 Task: Develop a checklist for employee onboarding processes.
Action: Mouse moved to (84, 392)
Screenshot: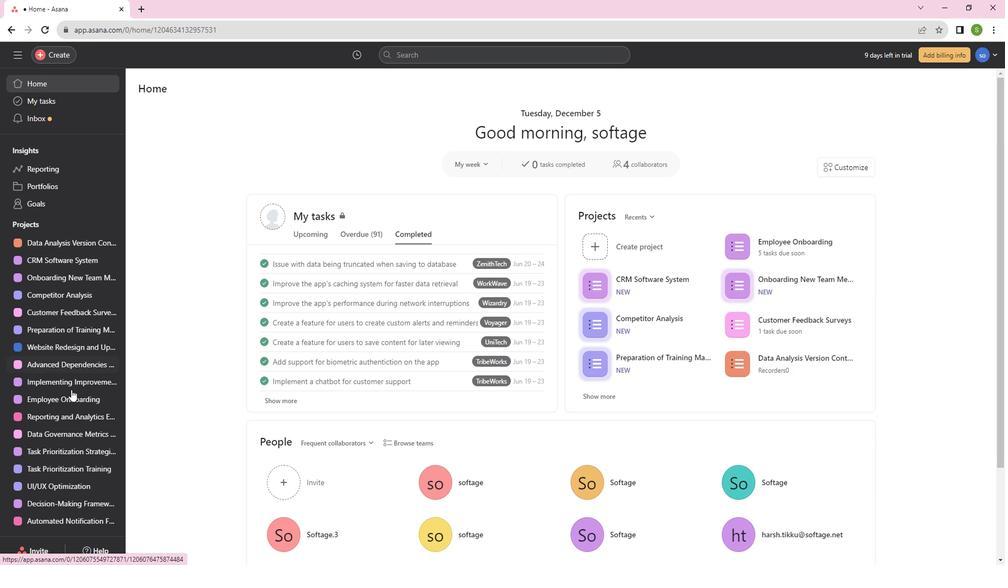 
Action: Mouse pressed left at (84, 392)
Screenshot: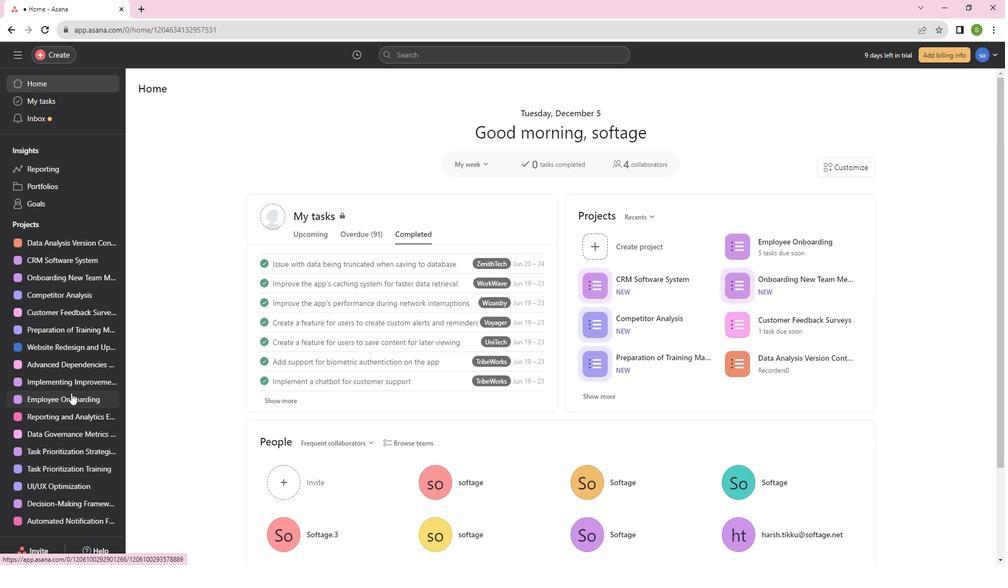 
Action: Mouse moved to (611, 172)
Screenshot: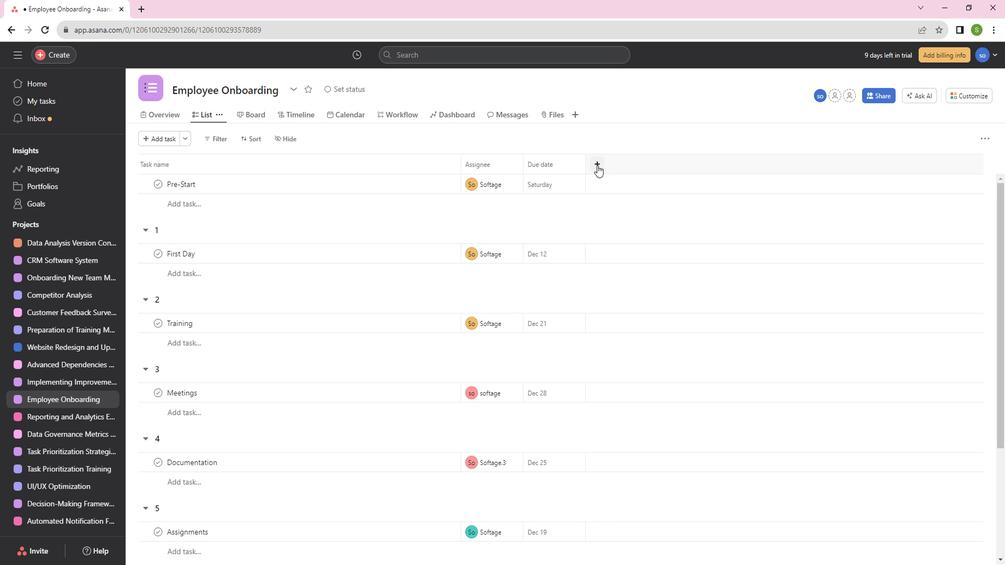 
Action: Mouse pressed left at (611, 172)
Screenshot: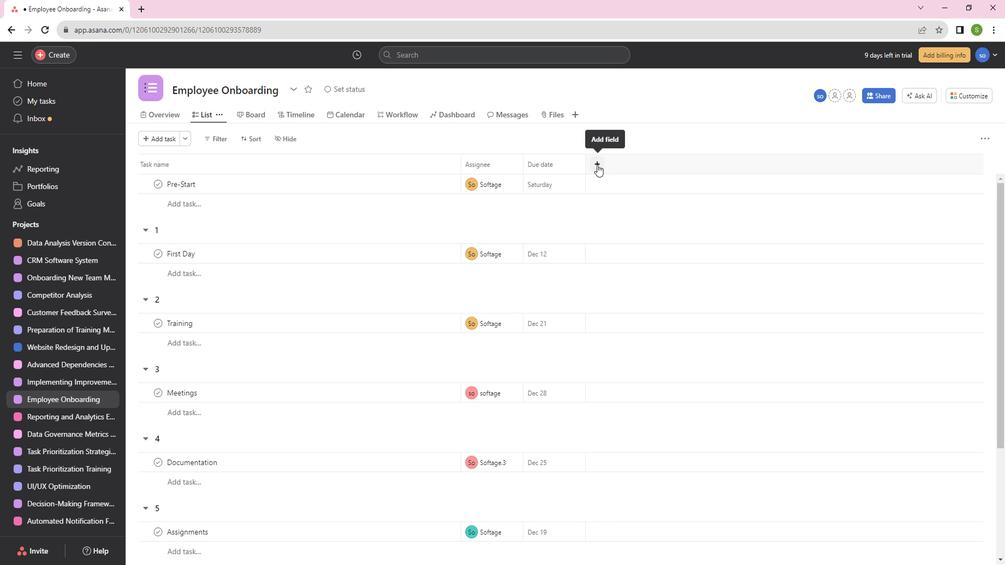 
Action: Mouse moved to (639, 310)
Screenshot: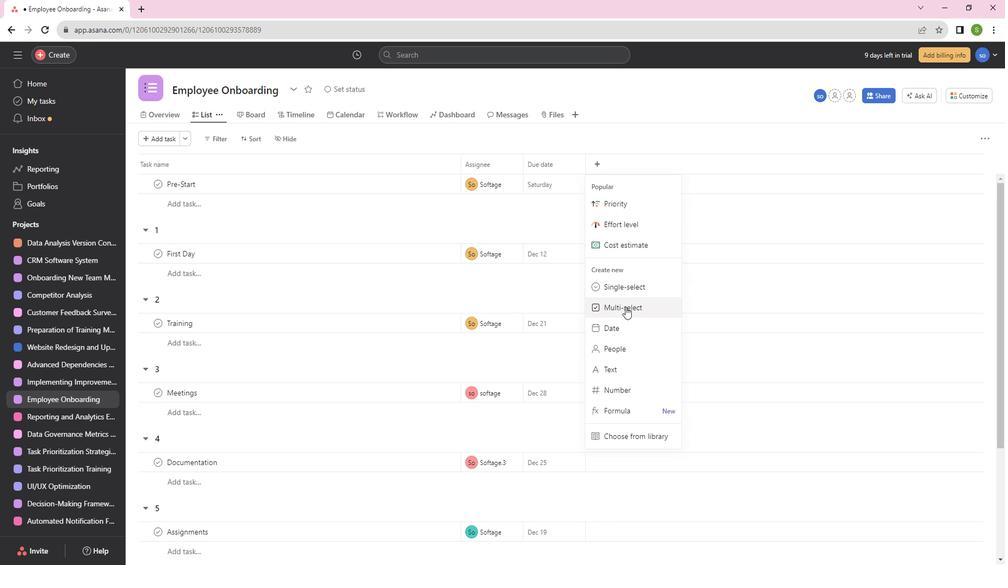 
Action: Mouse pressed left at (639, 310)
Screenshot: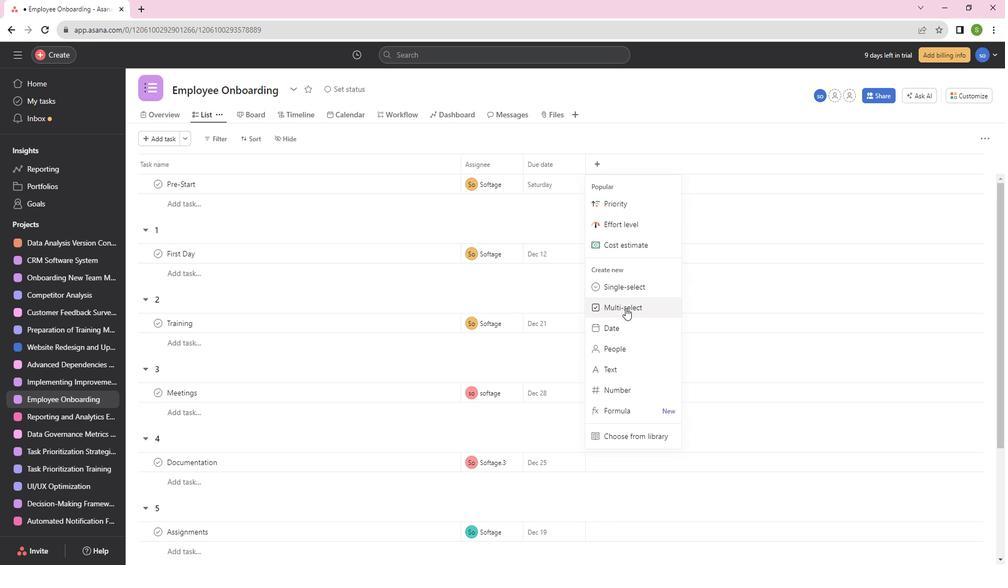
Action: Mouse moved to (451, 228)
Screenshot: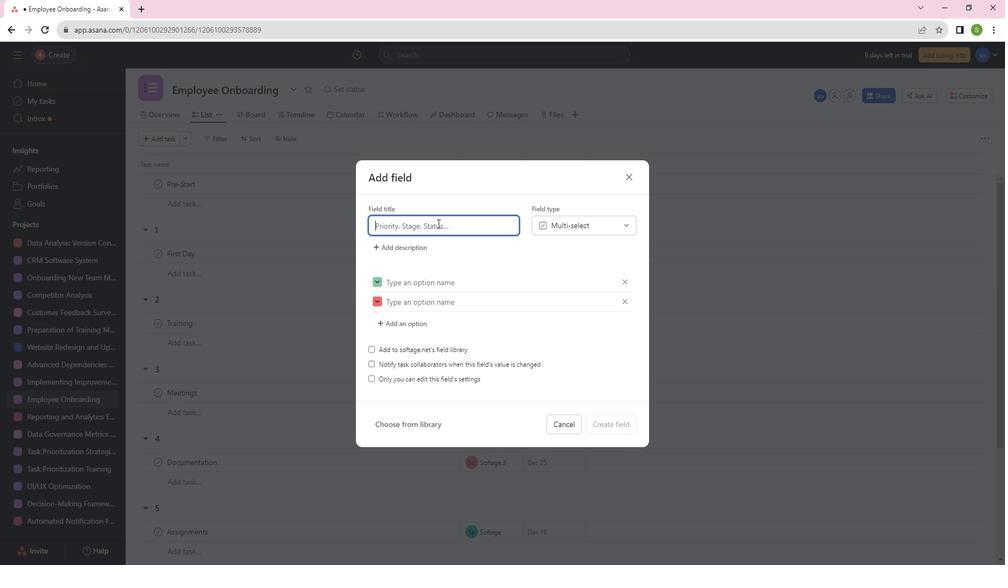 
Action: Mouse pressed left at (451, 228)
Screenshot: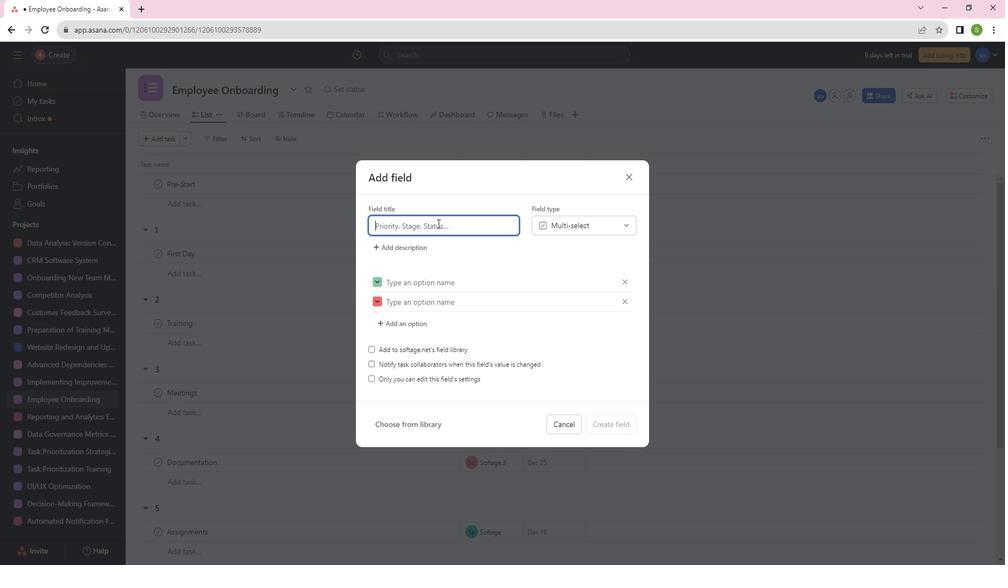 
Action: Mouse moved to (455, 224)
Screenshot: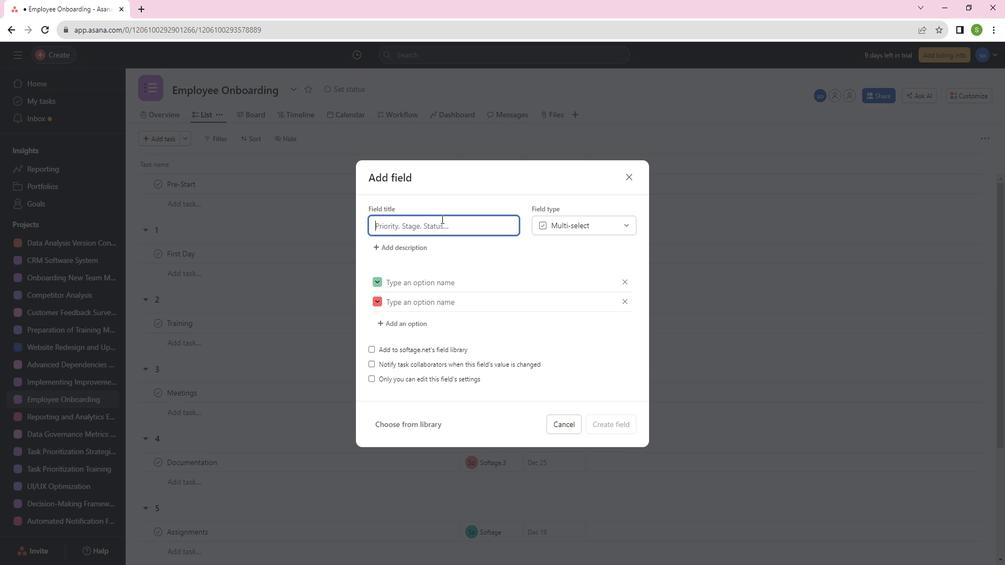 
Action: Key pressed <Key.shift>Employee<Key.space><Key.shift>Onboarding<Key.space><Key.shift>Process<Key.space>
Screenshot: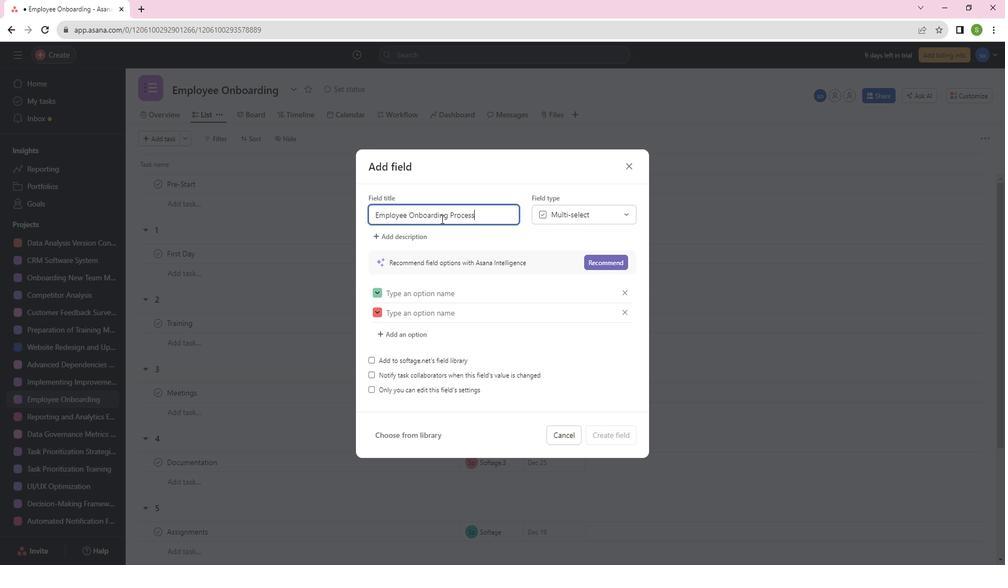 
Action: Mouse moved to (434, 298)
Screenshot: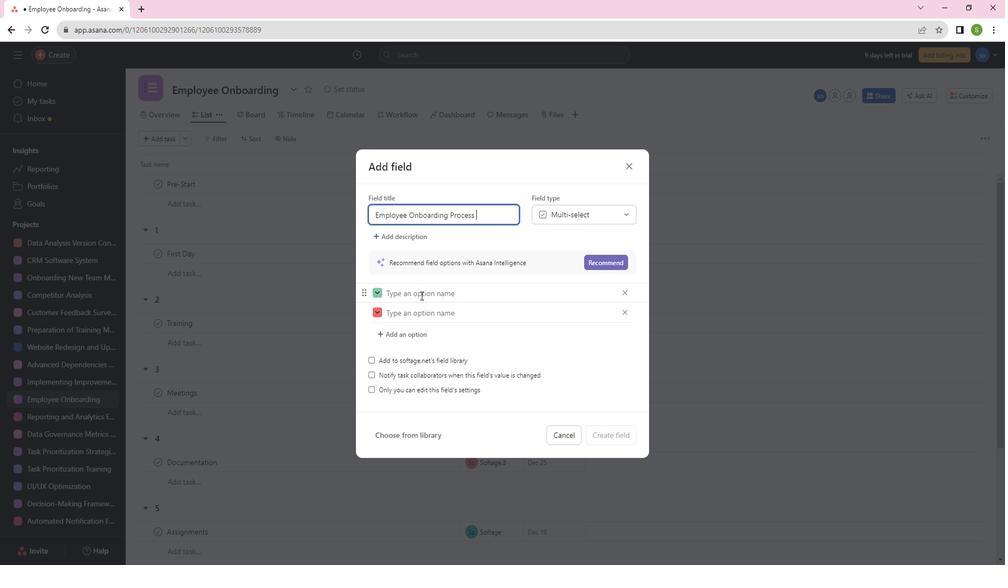 
Action: Mouse pressed left at (434, 298)
Screenshot: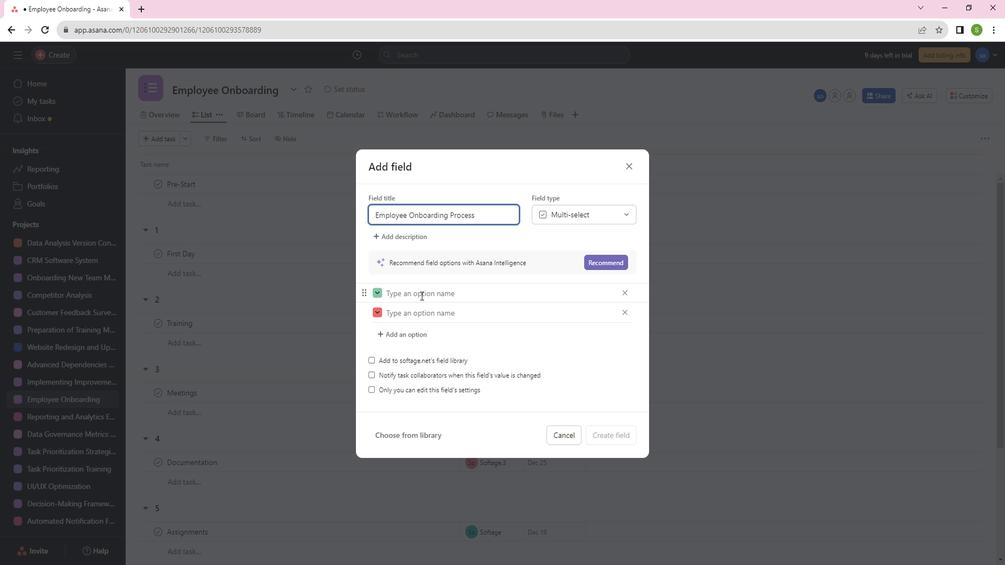 
Action: Key pressed <Key.shift>Yes,<Key.space>it<Key.space>e<Key.backspace>was<Key.space>conducted<Key.space>
Screenshot: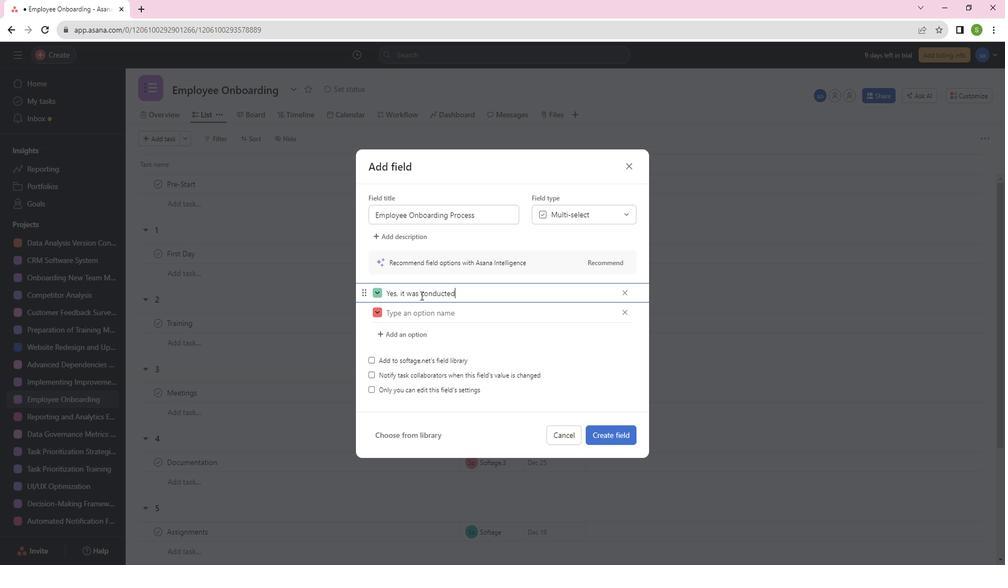 
Action: Mouse moved to (431, 317)
Screenshot: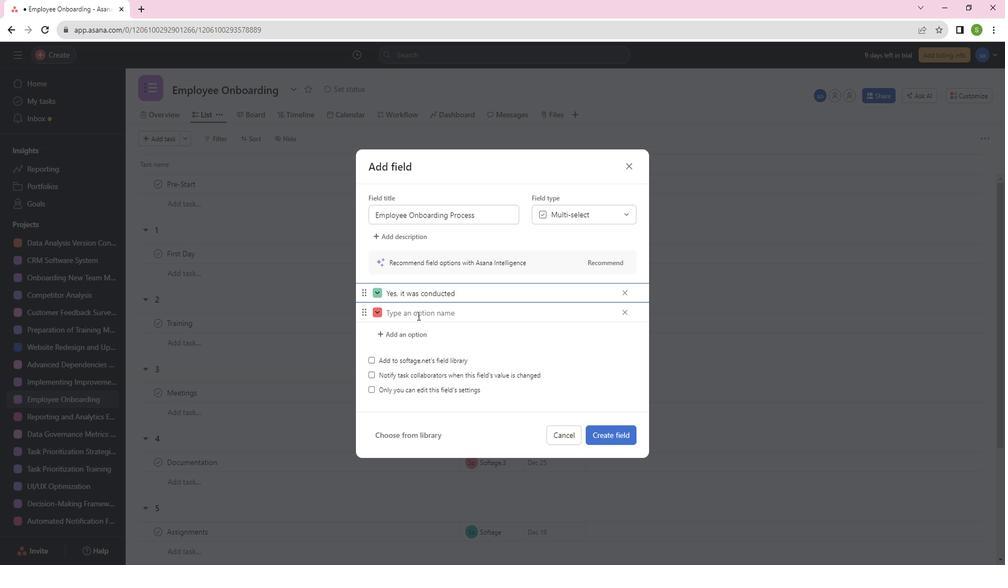 
Action: Mouse pressed left at (431, 317)
Screenshot: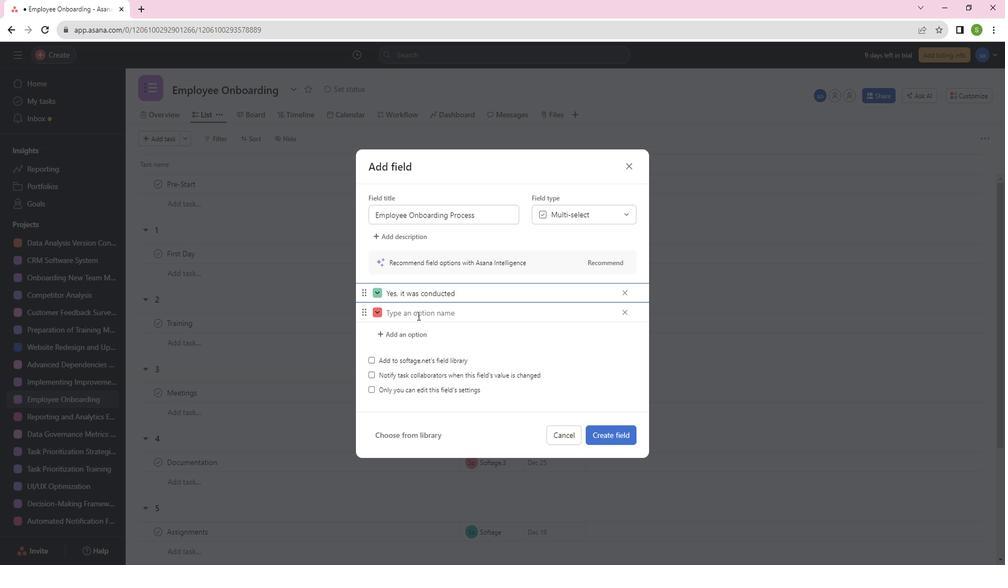 
Action: Mouse moved to (427, 314)
Screenshot: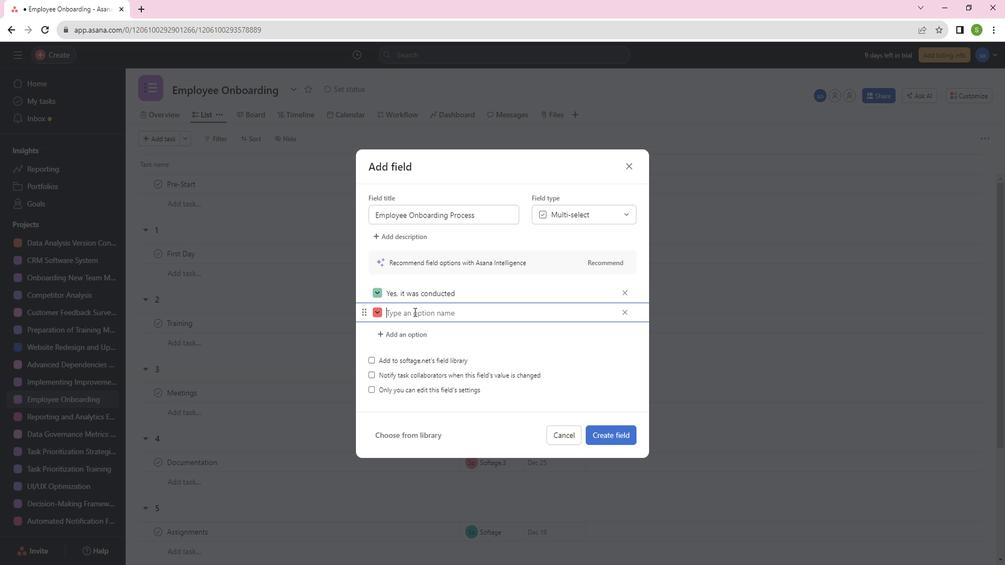 
Action: Key pressed <Key.shift>No,<Key.space>it<Key.space>was<Key.space>n
Screenshot: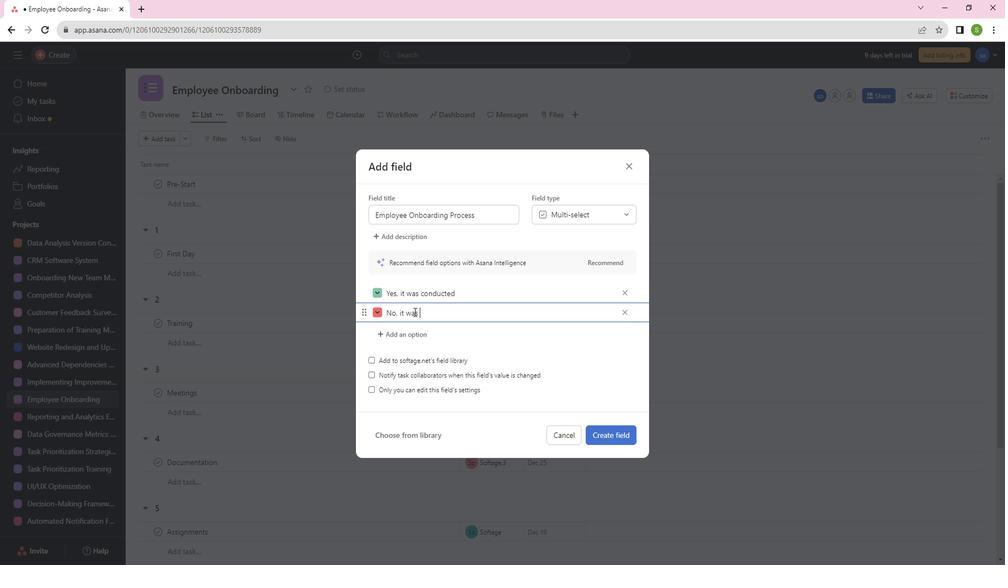 
Action: Mouse moved to (437, 316)
Screenshot: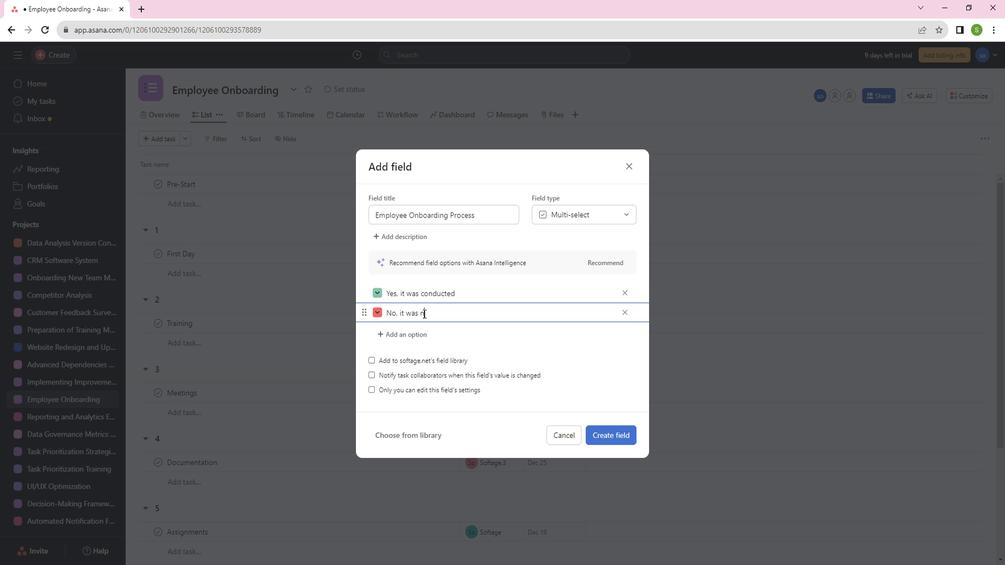 
Action: Key pressed ot<Key.space>co
Screenshot: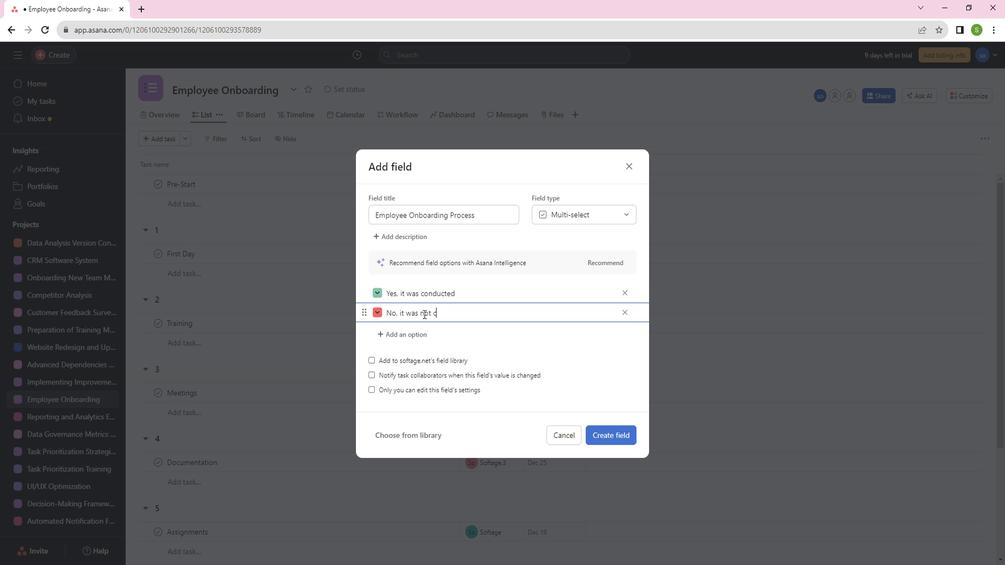 
Action: Mouse moved to (444, 317)
Screenshot: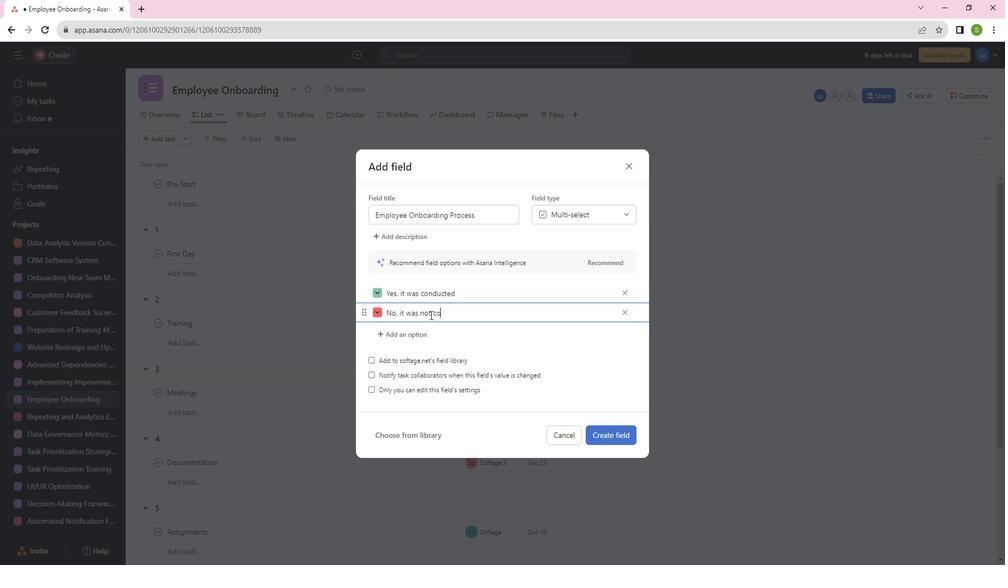 
Action: Key pressed n
Screenshot: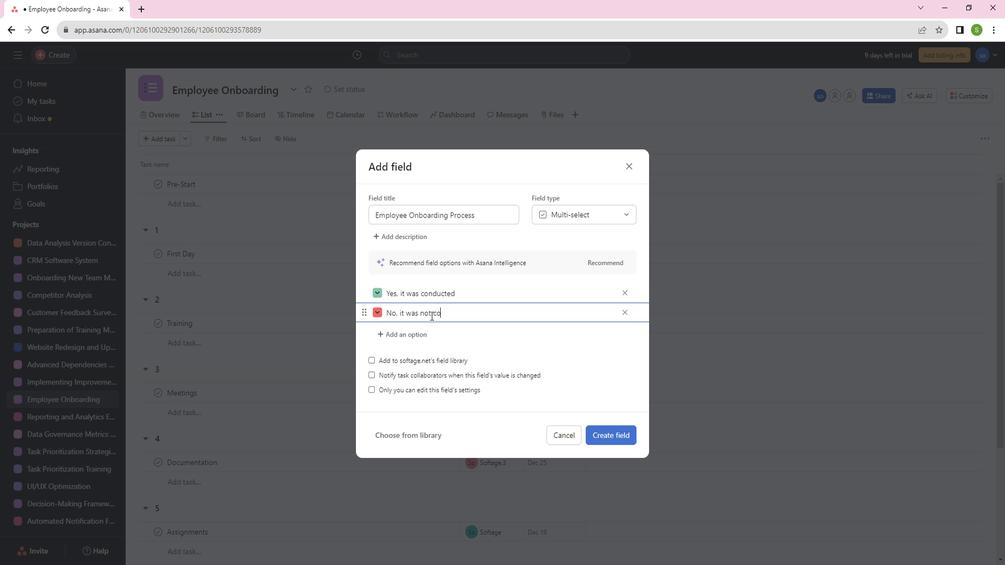 
Action: Mouse moved to (447, 317)
Screenshot: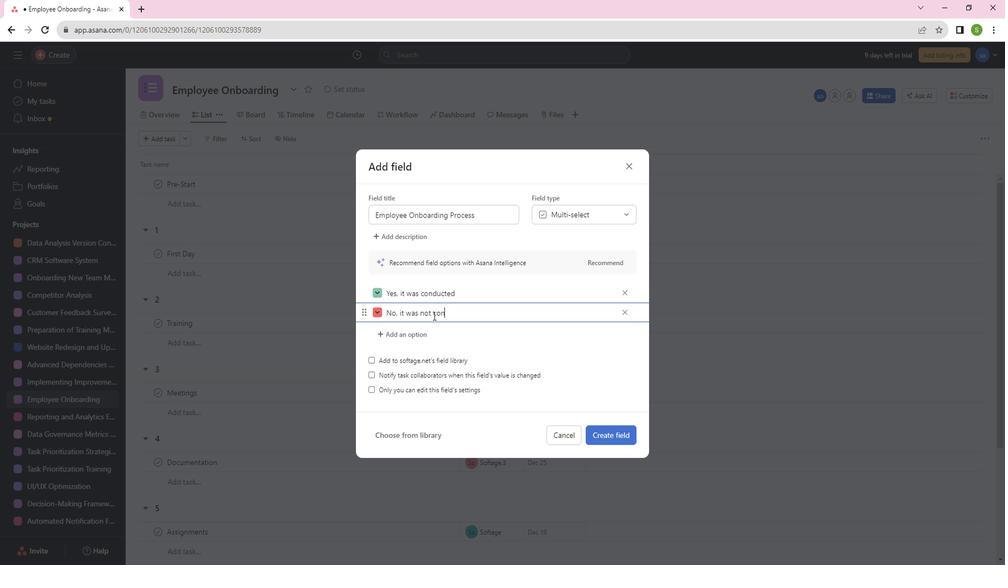 
Action: Key pressed duct
Screenshot: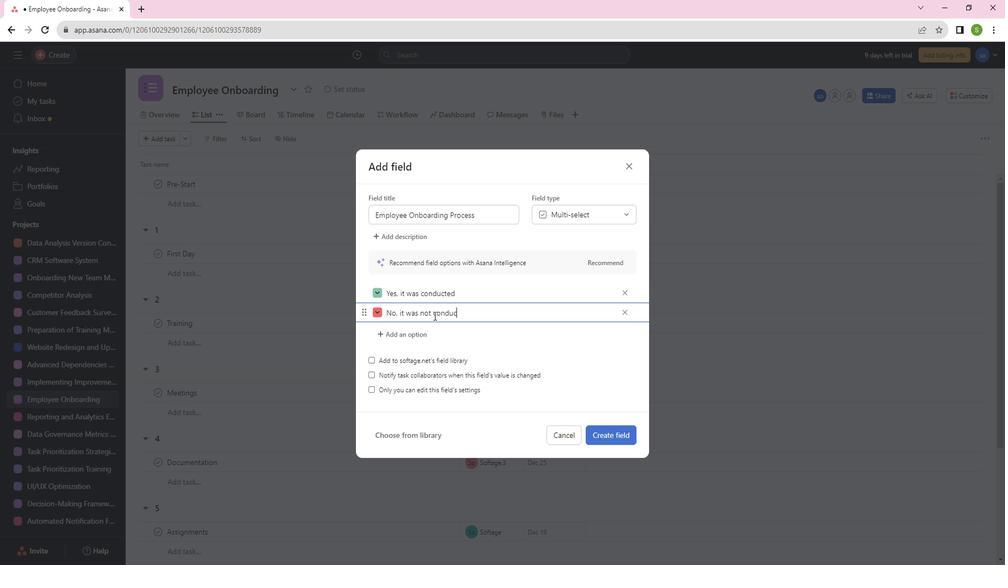 
Action: Mouse moved to (467, 330)
Screenshot: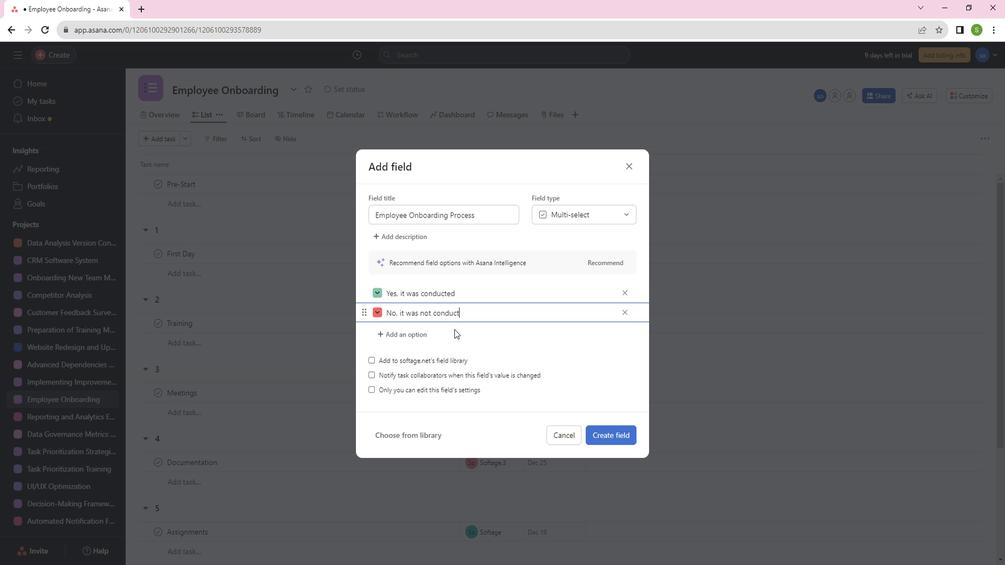 
Action: Key pressed e
Screenshot: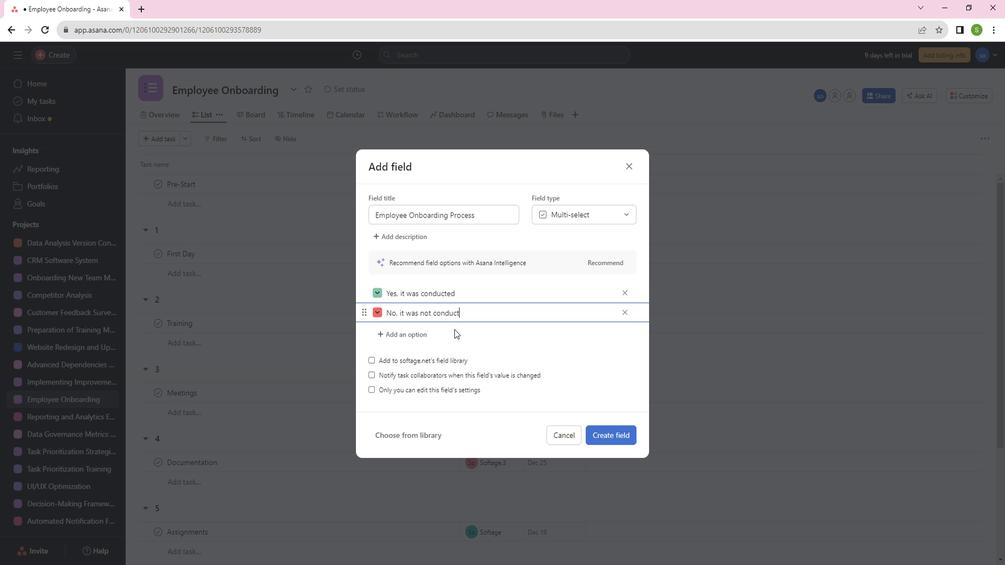 
Action: Mouse moved to (476, 336)
Screenshot: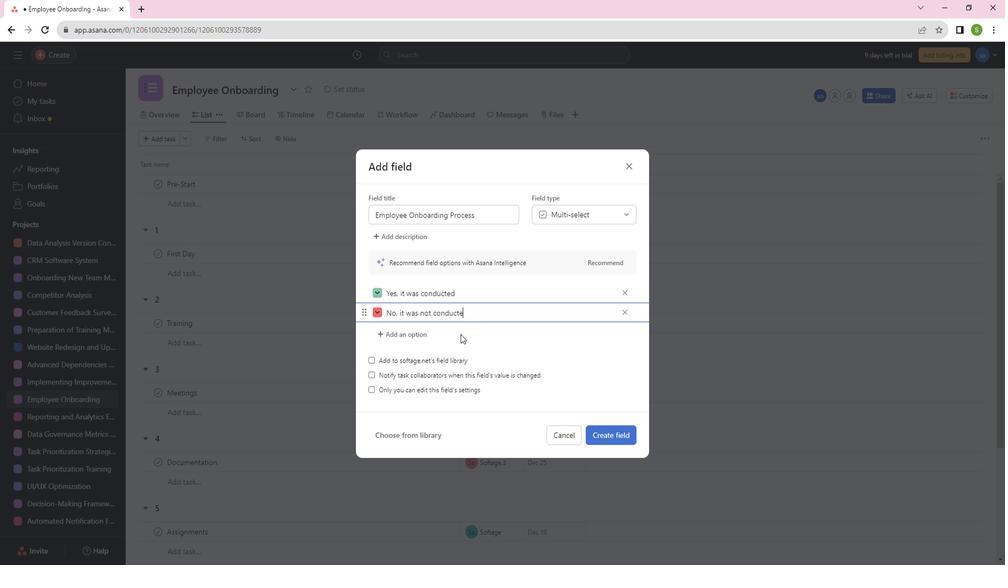 
Action: Key pressed d<Key.space>
Screenshot: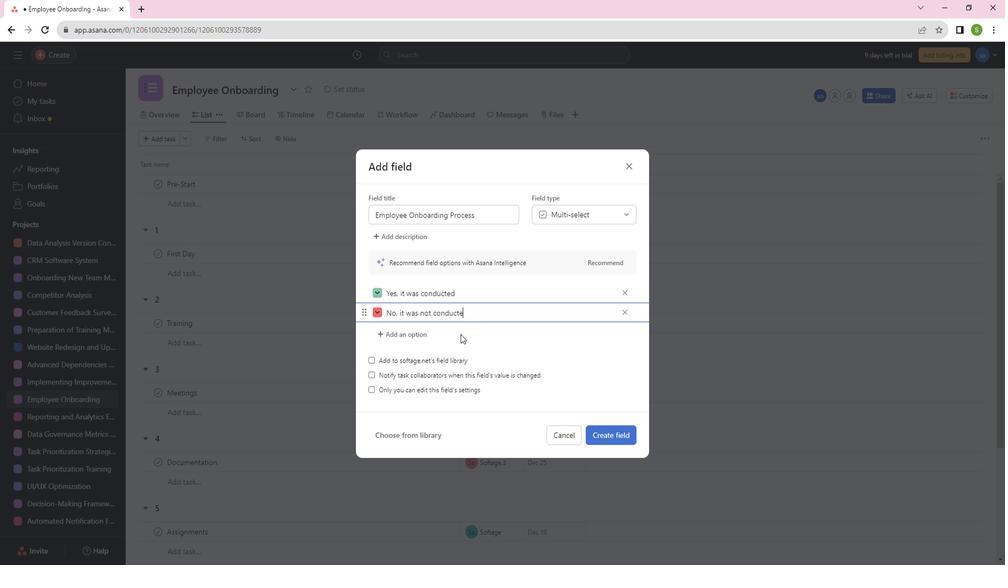 
Action: Mouse moved to (620, 426)
Screenshot: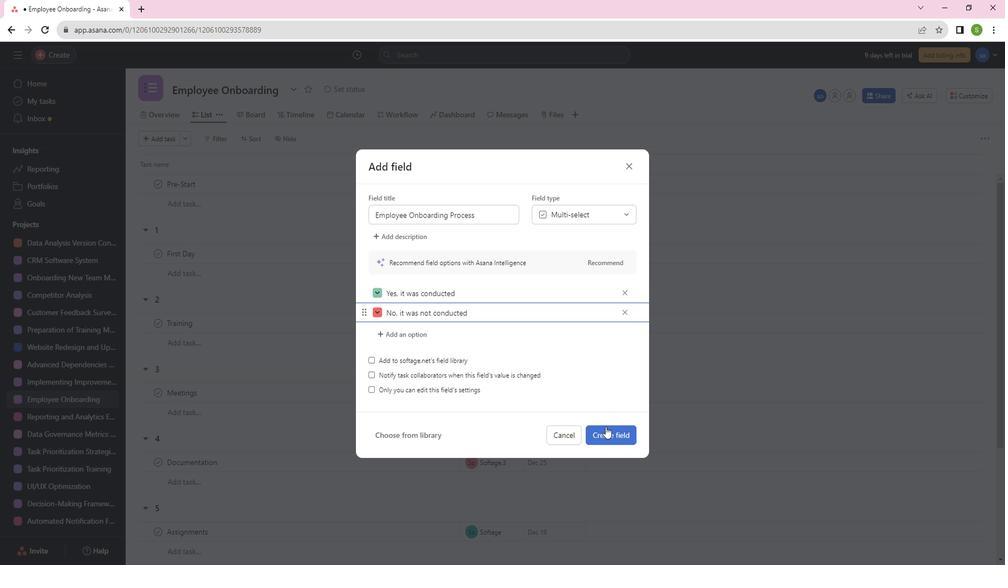 
Action: Mouse pressed left at (620, 426)
Screenshot: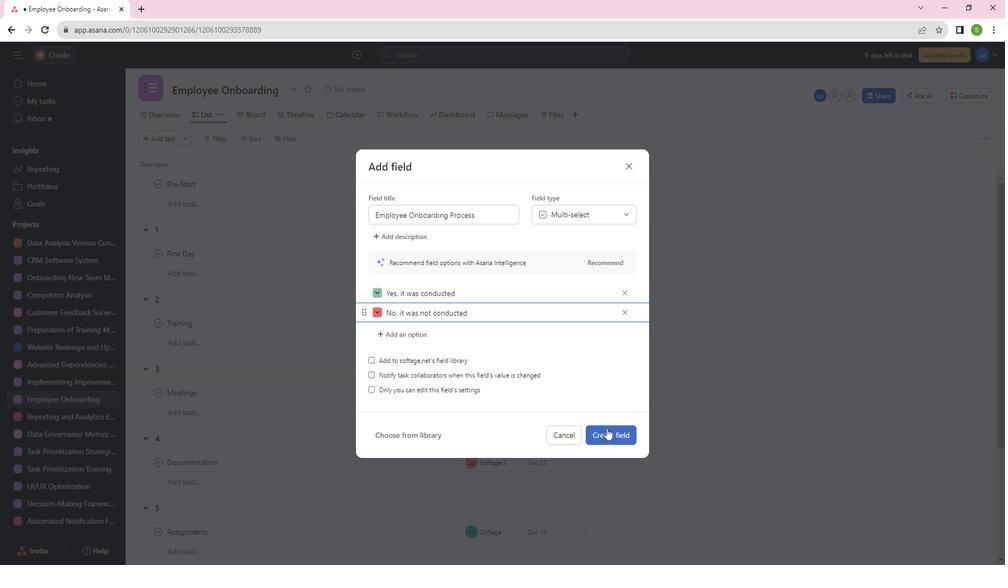 
Action: Mouse moved to (643, 196)
Screenshot: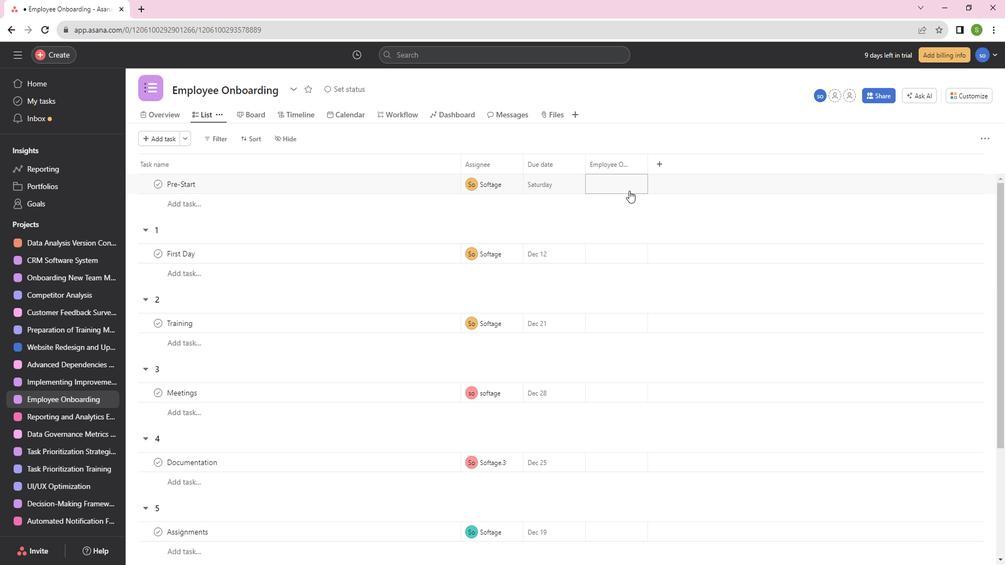 
Action: Mouse pressed left at (643, 196)
Screenshot: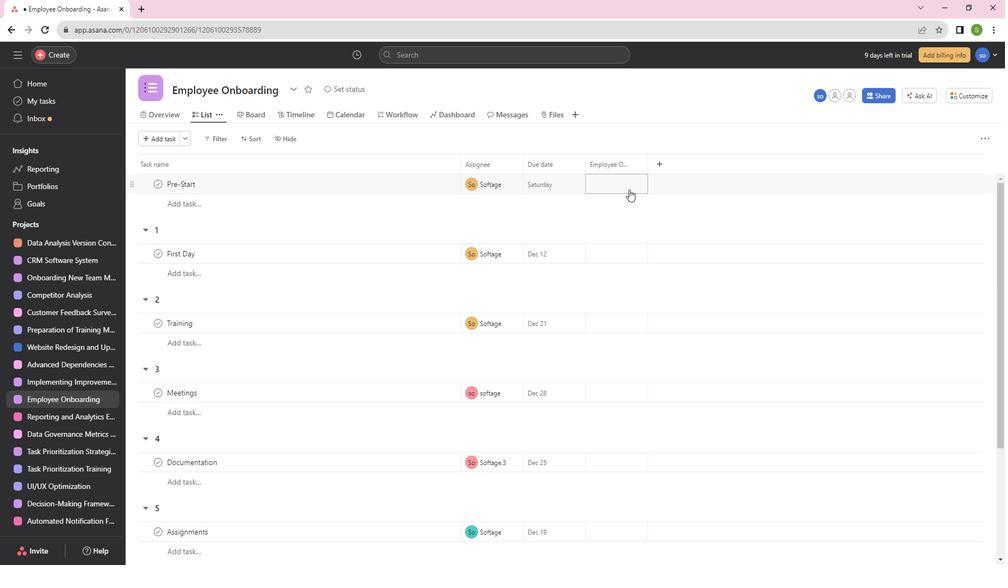 
Action: Mouse moved to (660, 213)
Screenshot: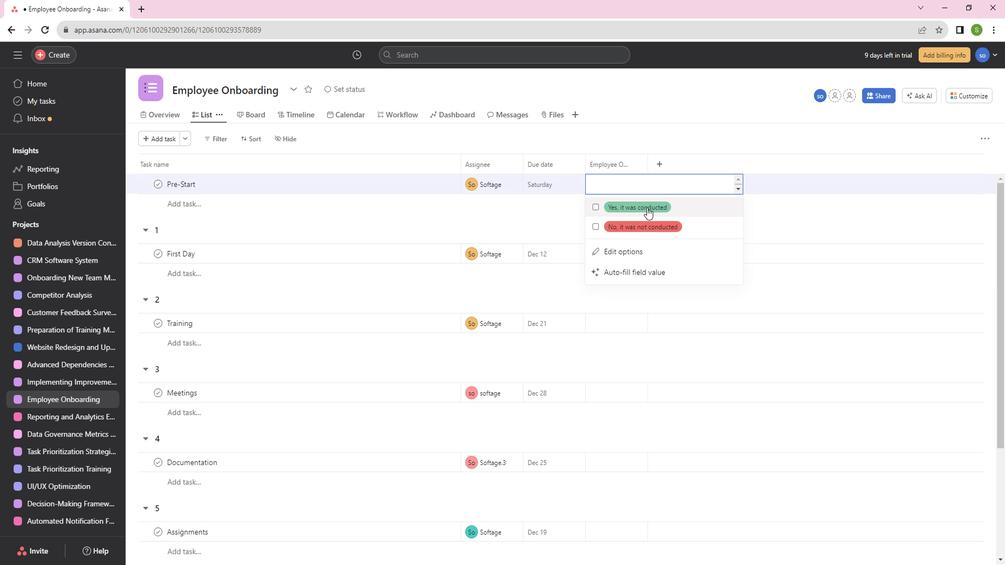 
Action: Mouse pressed left at (660, 213)
Screenshot: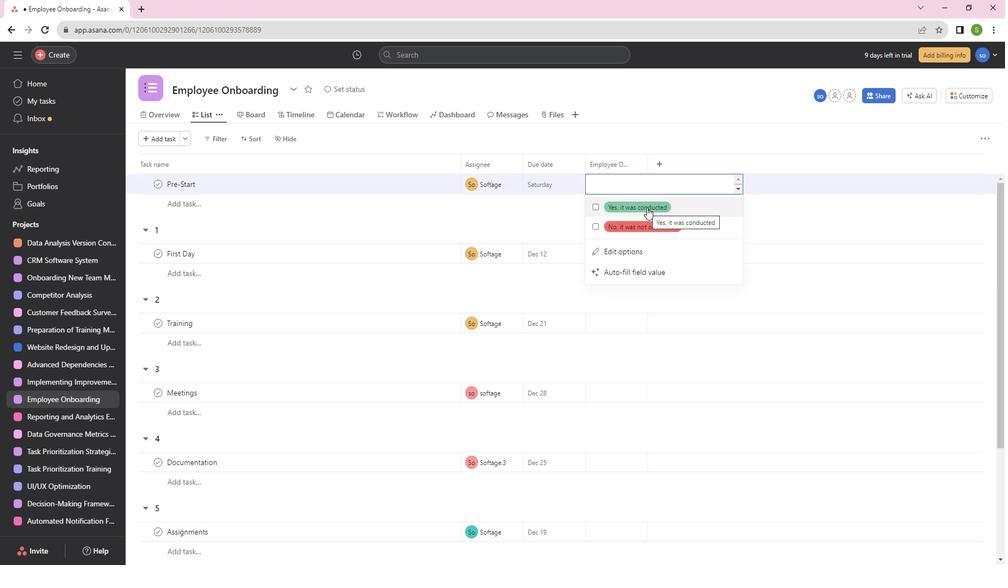 
Action: Mouse moved to (573, 221)
Screenshot: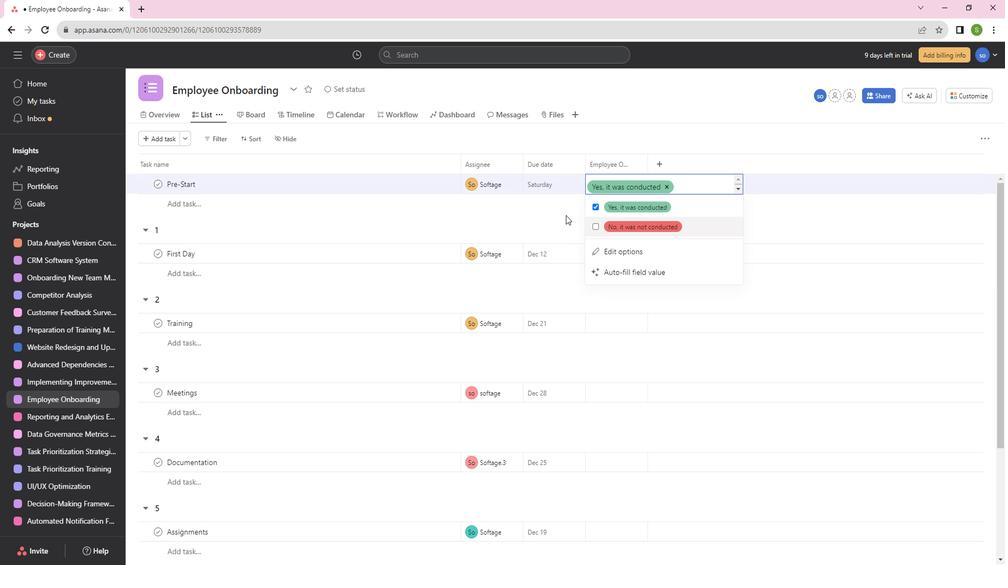 
Action: Mouse pressed left at (573, 221)
Screenshot: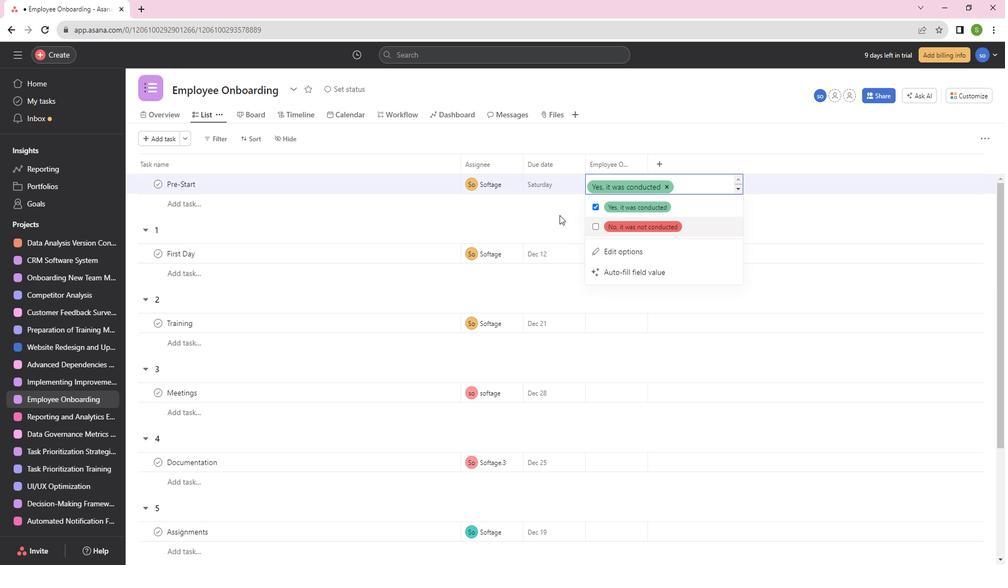 
Action: Mouse moved to (627, 266)
Screenshot: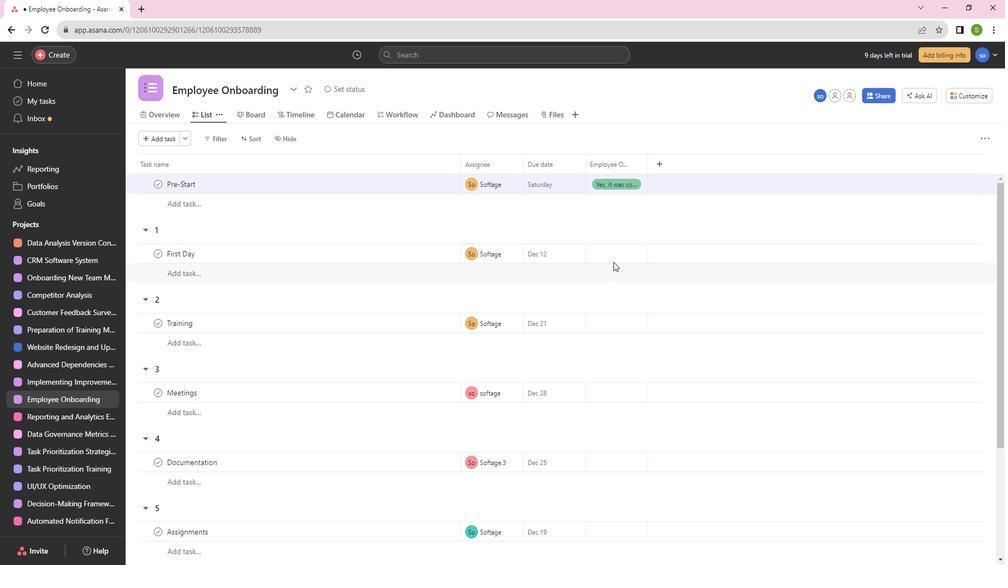 
Action: Mouse pressed left at (627, 266)
Screenshot: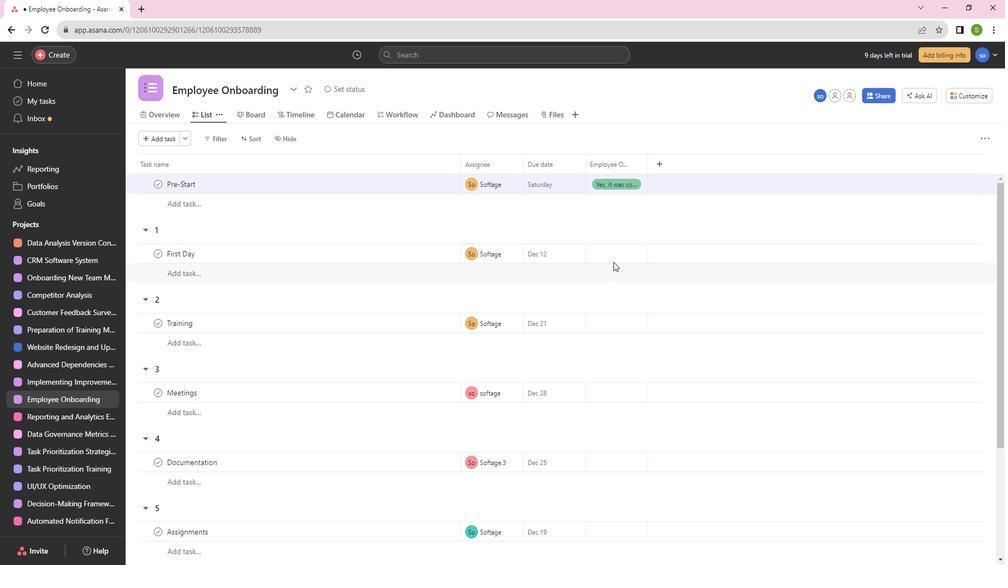 
Action: Mouse moved to (626, 294)
Screenshot: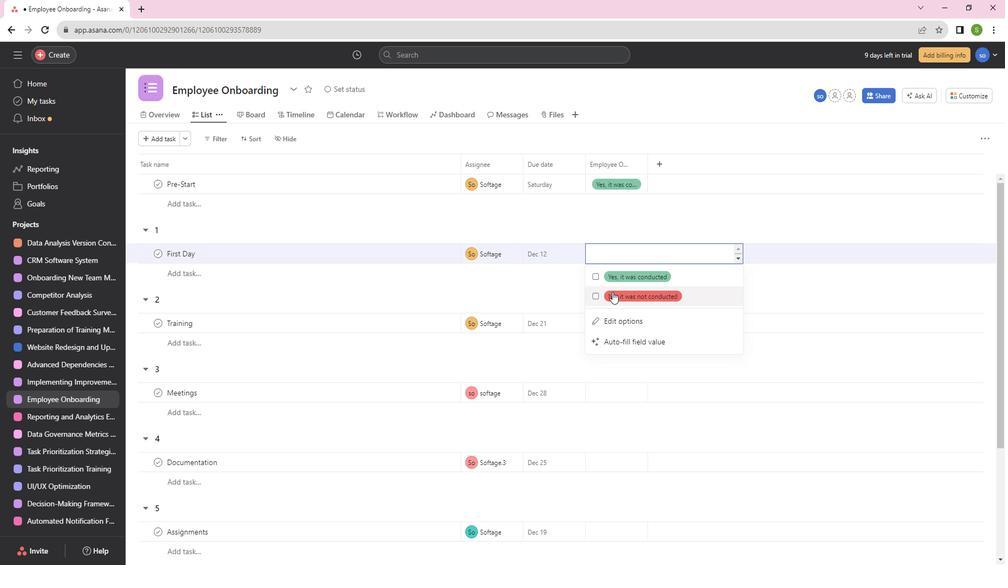 
Action: Mouse pressed left at (626, 294)
Screenshot: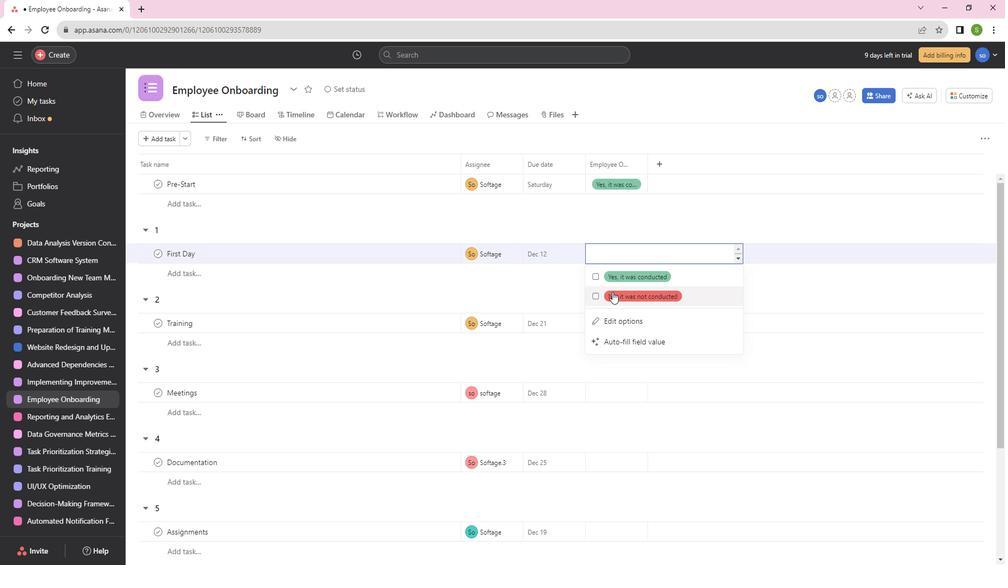 
Action: Mouse moved to (582, 295)
Screenshot: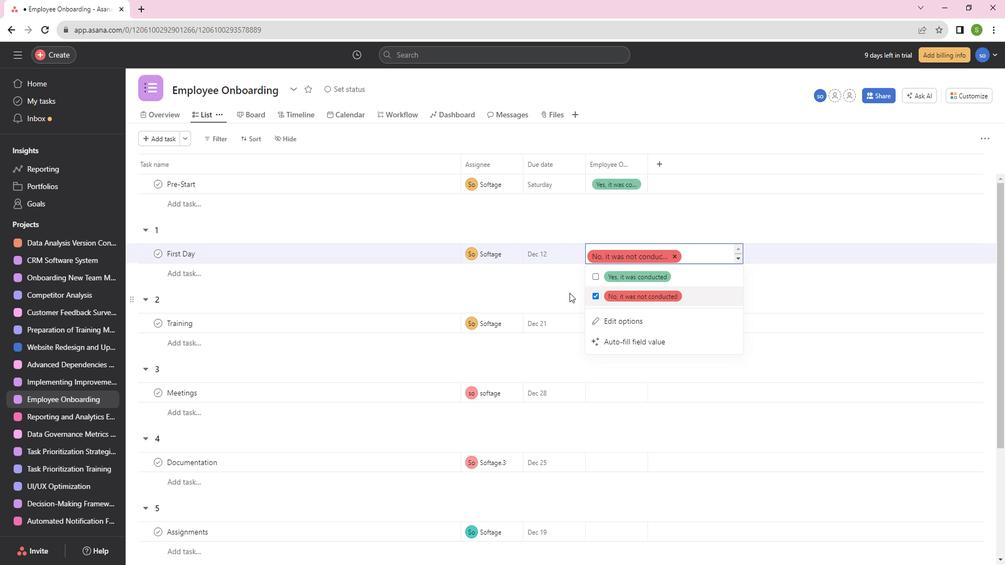 
Action: Mouse pressed left at (582, 295)
Screenshot: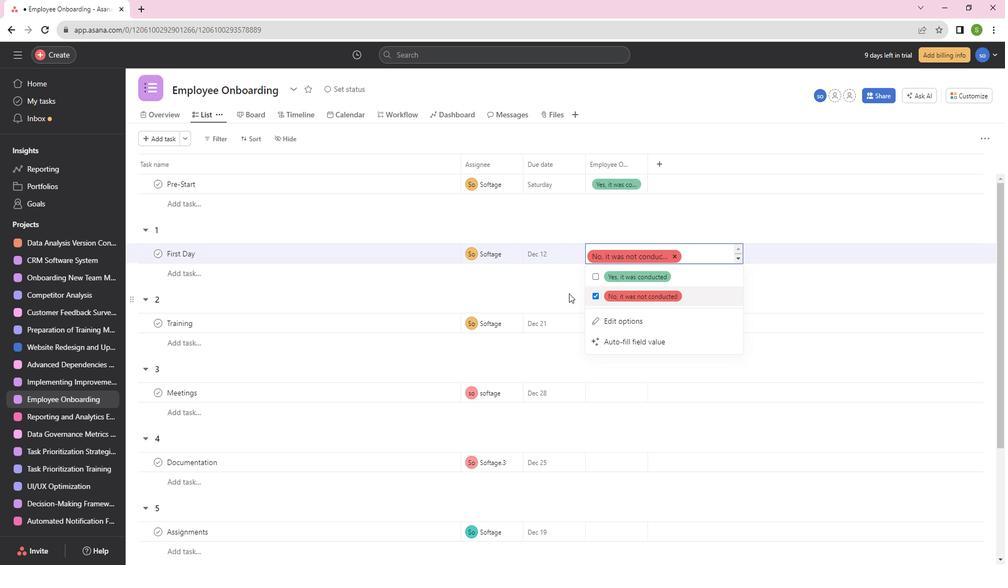 
Action: Mouse moved to (590, 300)
Screenshot: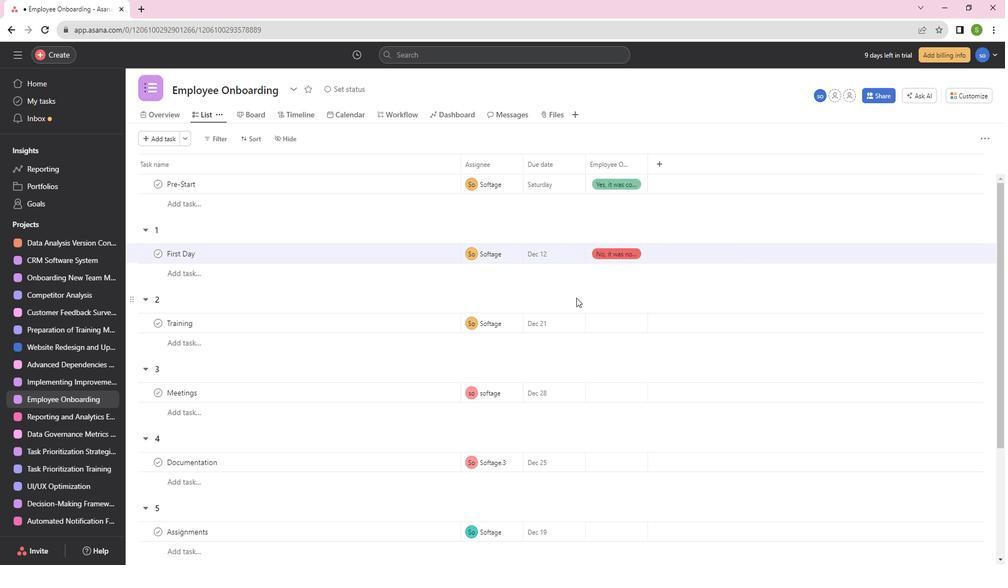 
Action: Mouse scrolled (590, 300) with delta (0, 0)
Screenshot: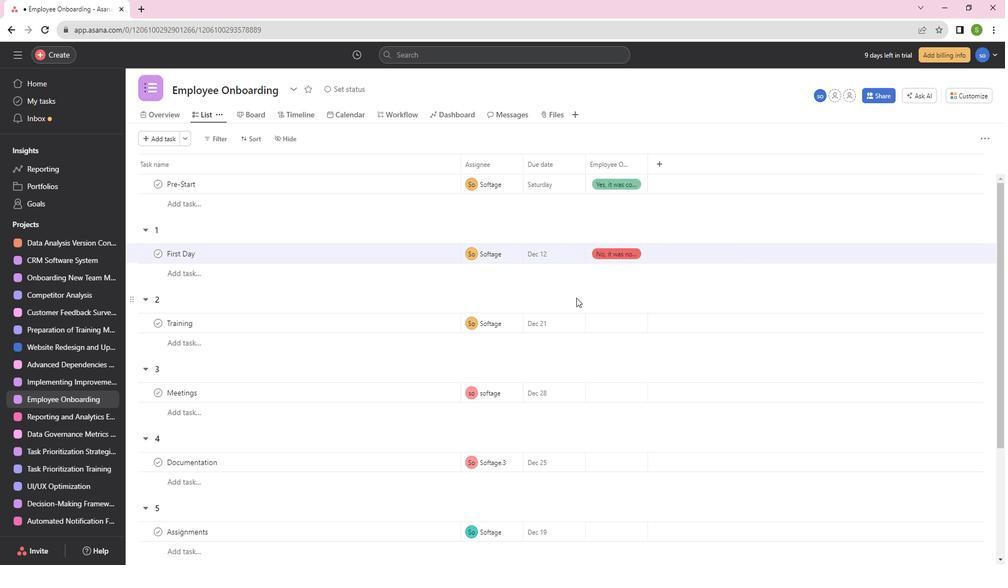 
Action: Mouse moved to (619, 280)
Screenshot: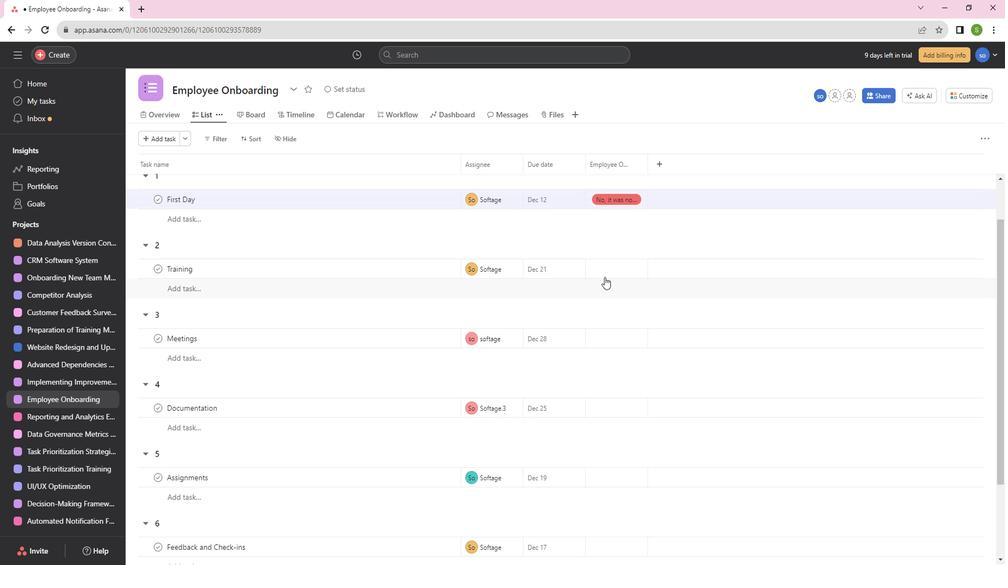 
Action: Mouse pressed left at (619, 280)
Screenshot: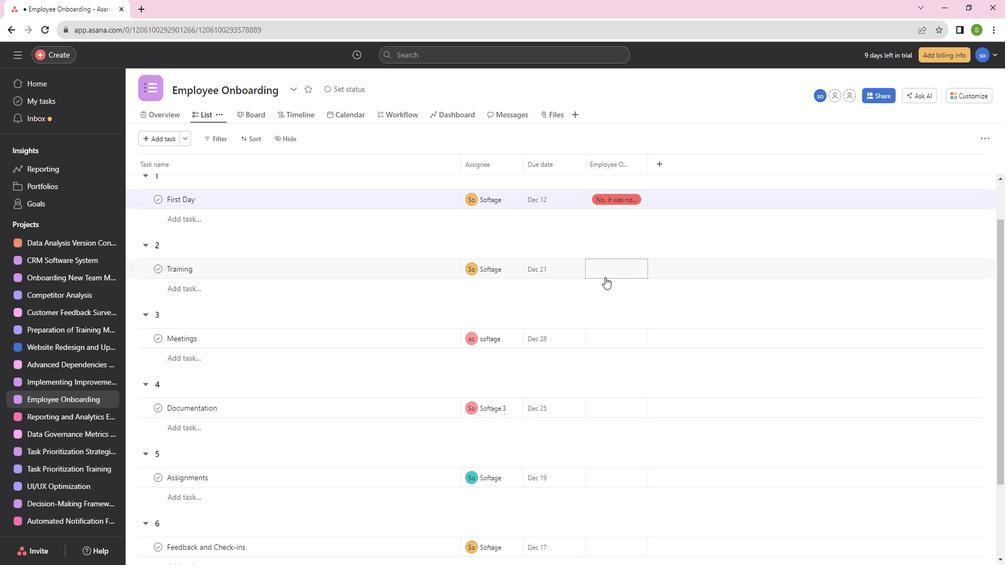 
Action: Mouse moved to (609, 301)
Screenshot: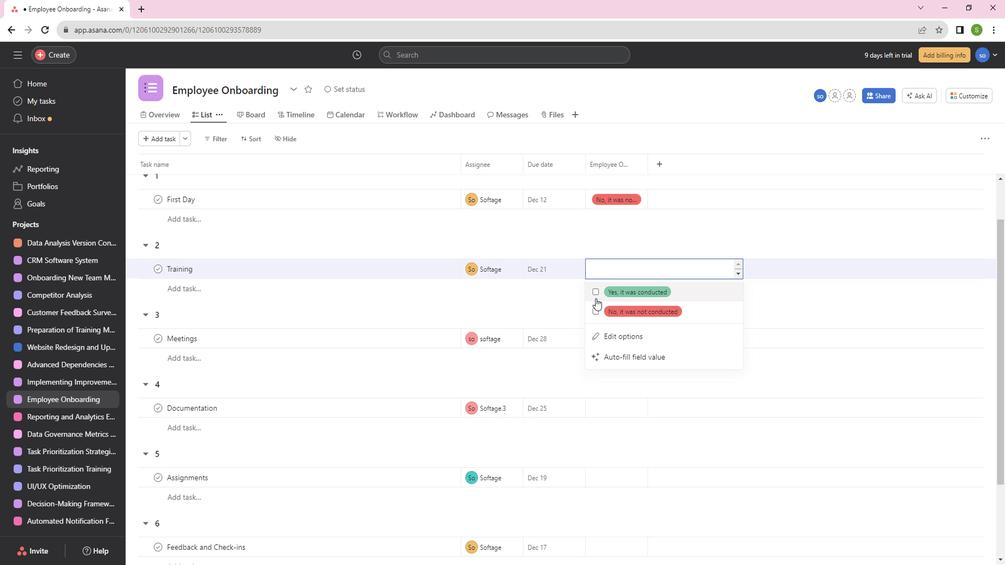 
Action: Mouse pressed left at (609, 301)
Screenshot: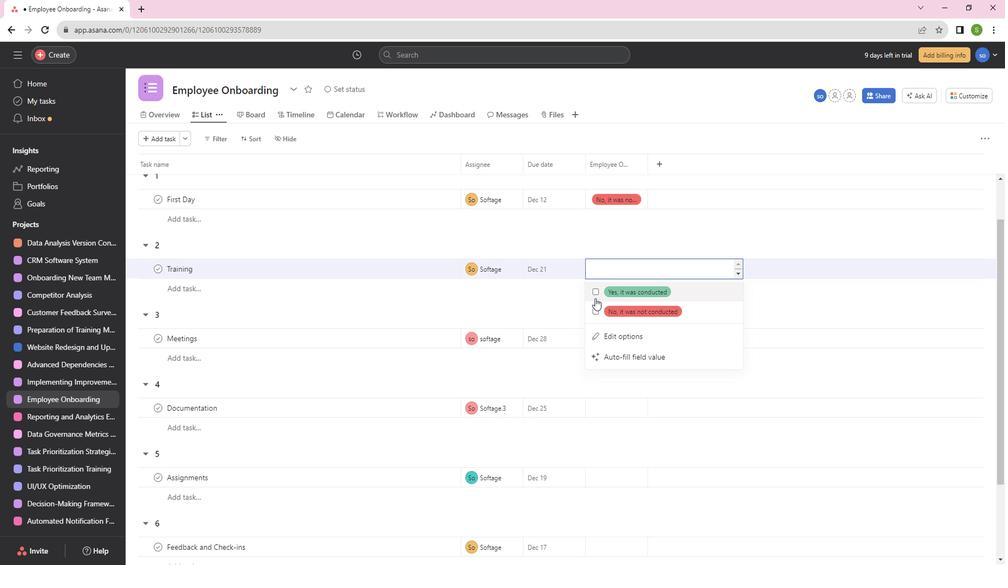 
Action: Mouse moved to (586, 301)
Screenshot: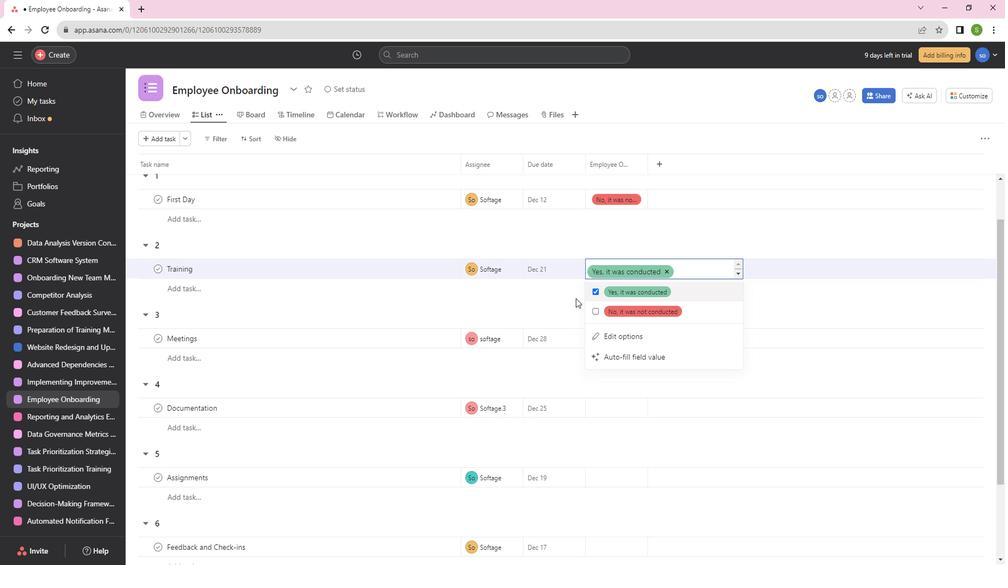 
Action: Mouse pressed left at (586, 301)
Screenshot: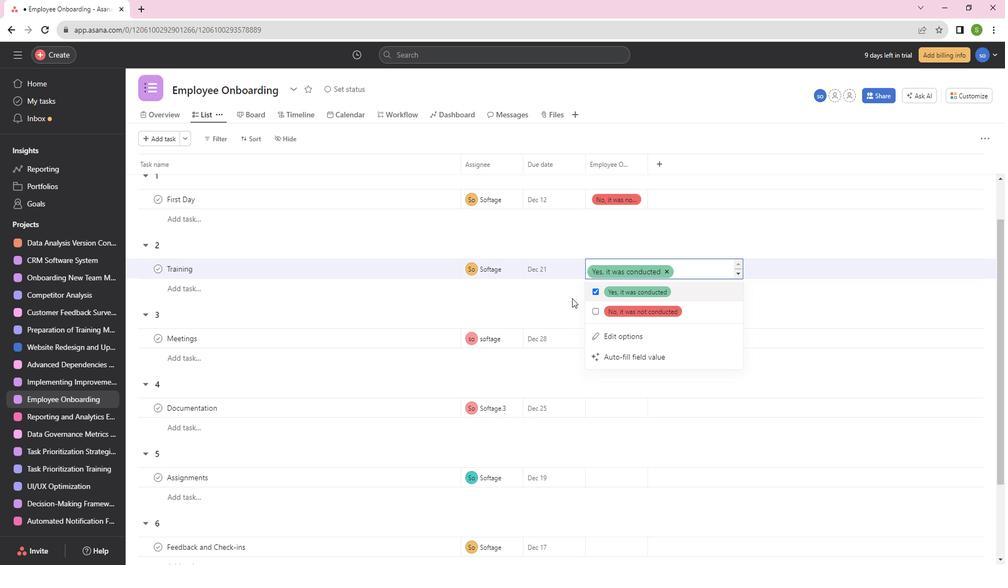 
Action: Mouse scrolled (586, 300) with delta (0, 0)
Screenshot: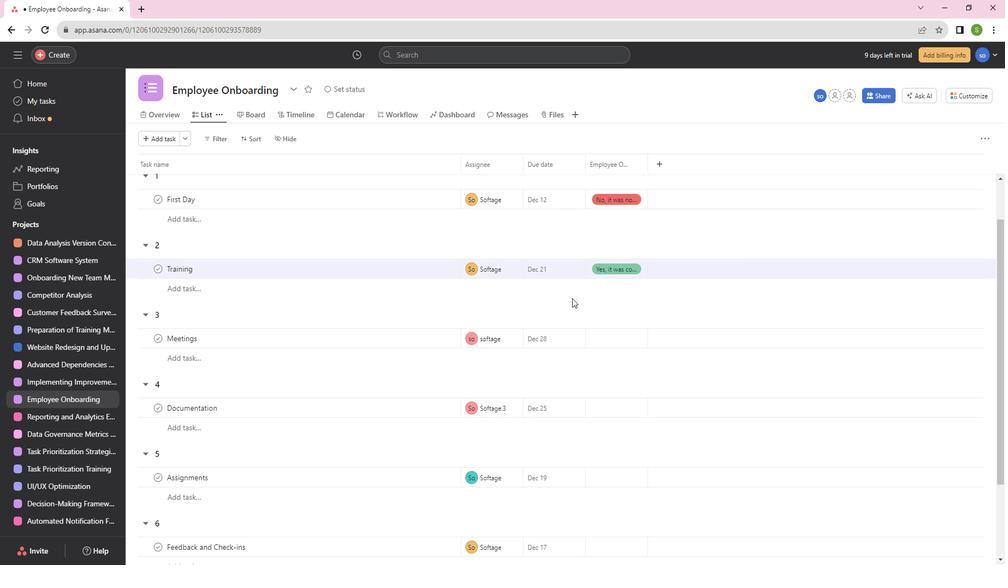 
Action: Mouse moved to (614, 291)
Screenshot: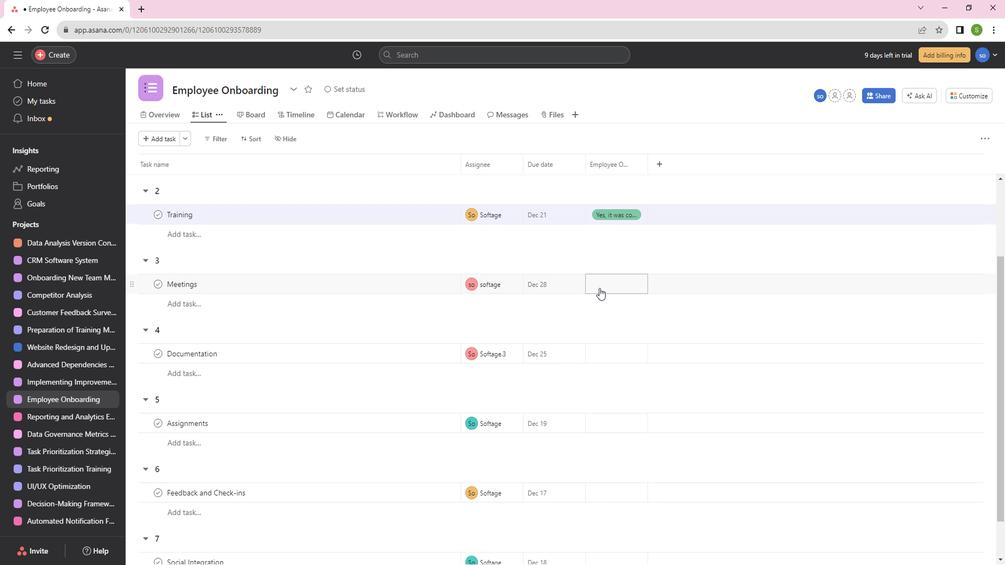 
Action: Mouse pressed left at (614, 291)
Screenshot: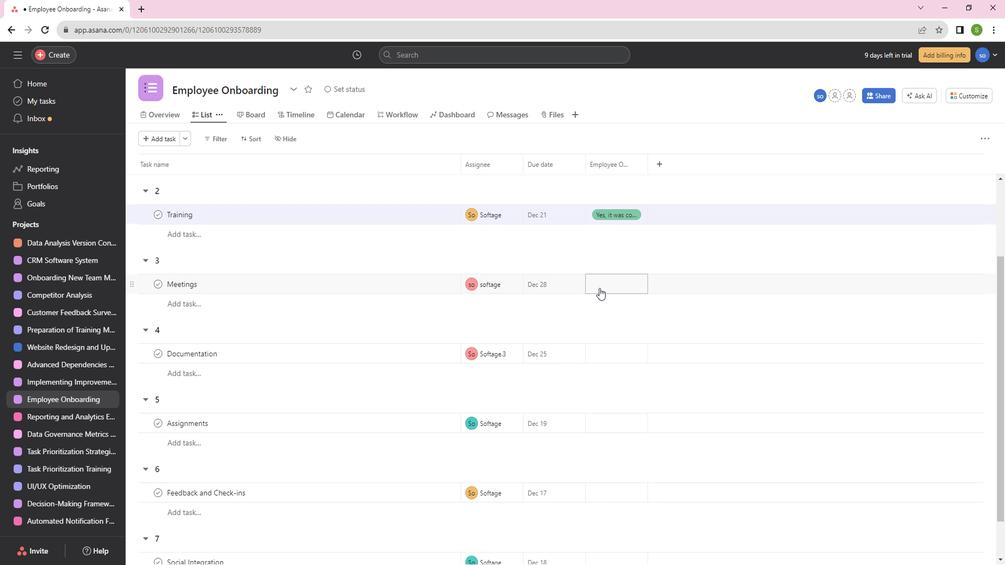
Action: Mouse moved to (611, 322)
Screenshot: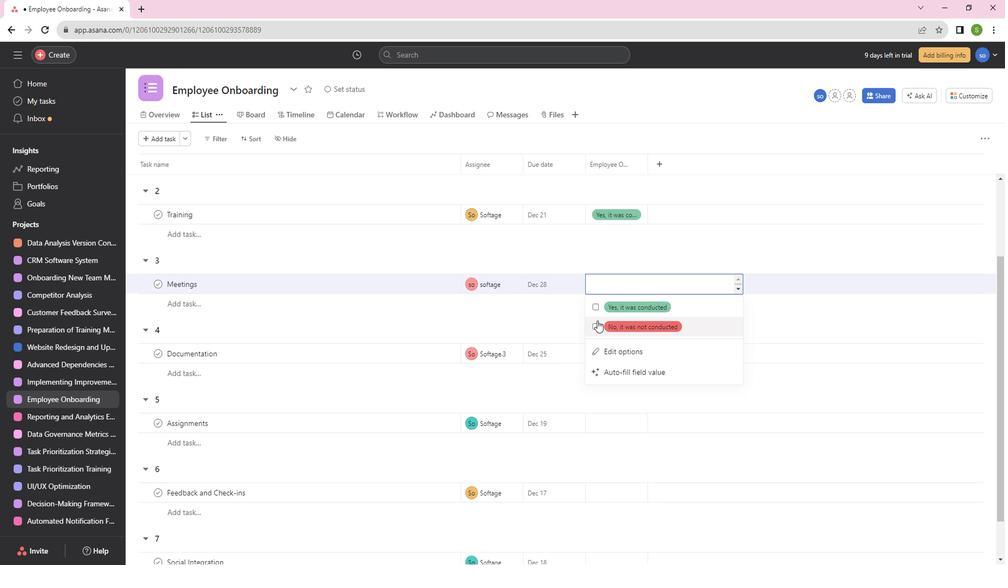 
Action: Mouse pressed left at (611, 322)
Screenshot: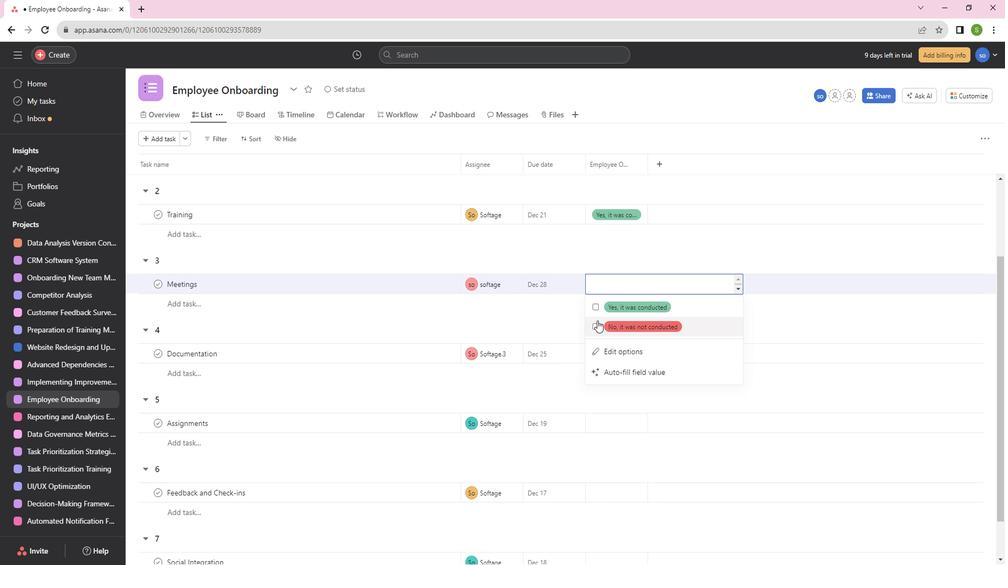 
Action: Mouse moved to (587, 319)
Screenshot: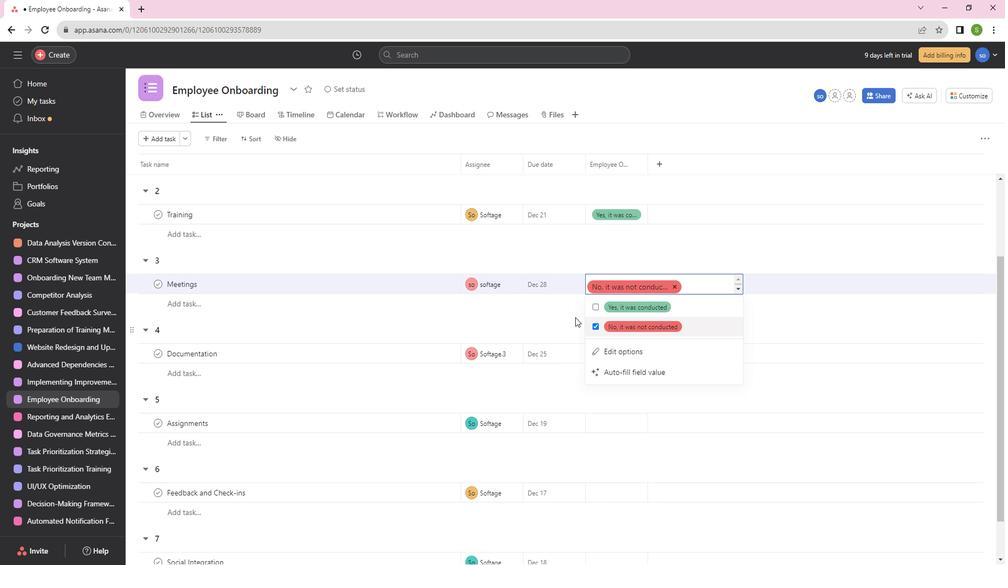 
Action: Mouse pressed left at (587, 319)
Screenshot: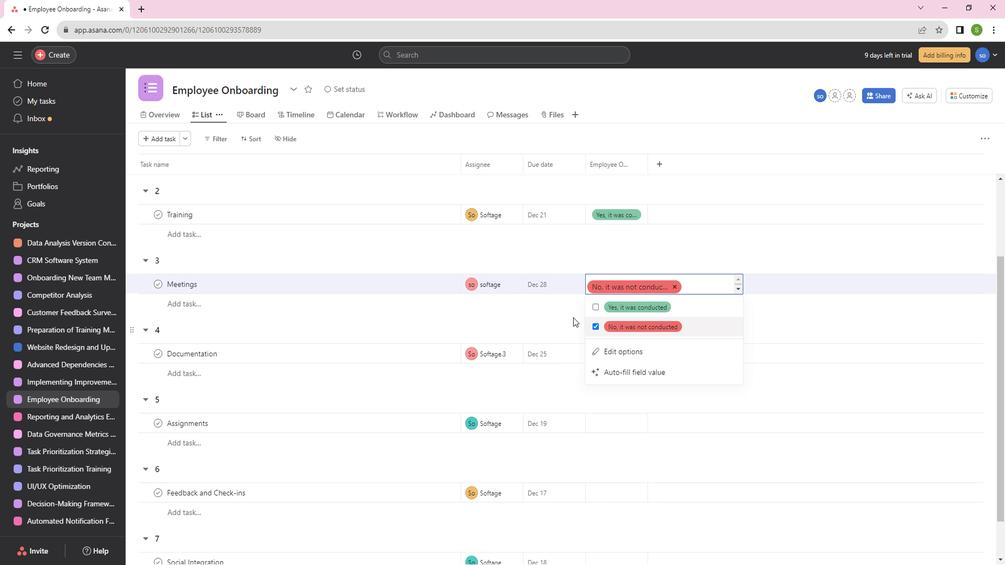 
Action: Mouse scrolled (587, 318) with delta (0, 0)
Screenshot: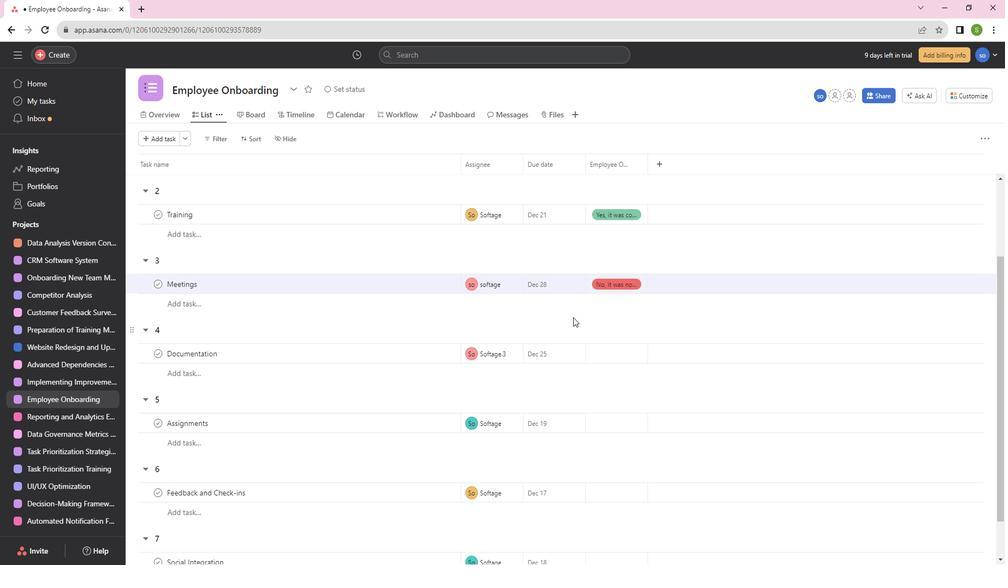 
Action: Mouse moved to (619, 306)
Screenshot: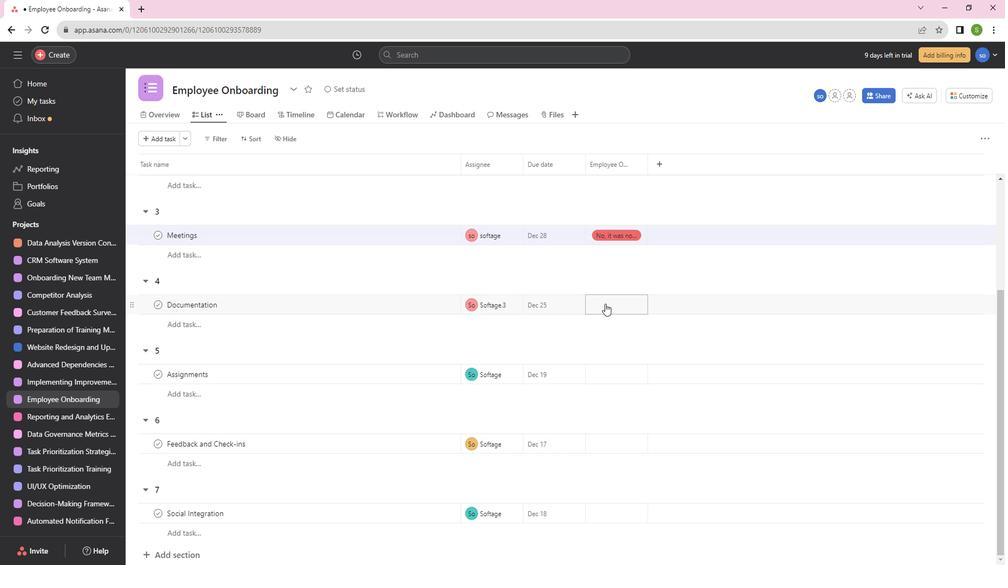 
Action: Mouse pressed left at (619, 306)
Screenshot: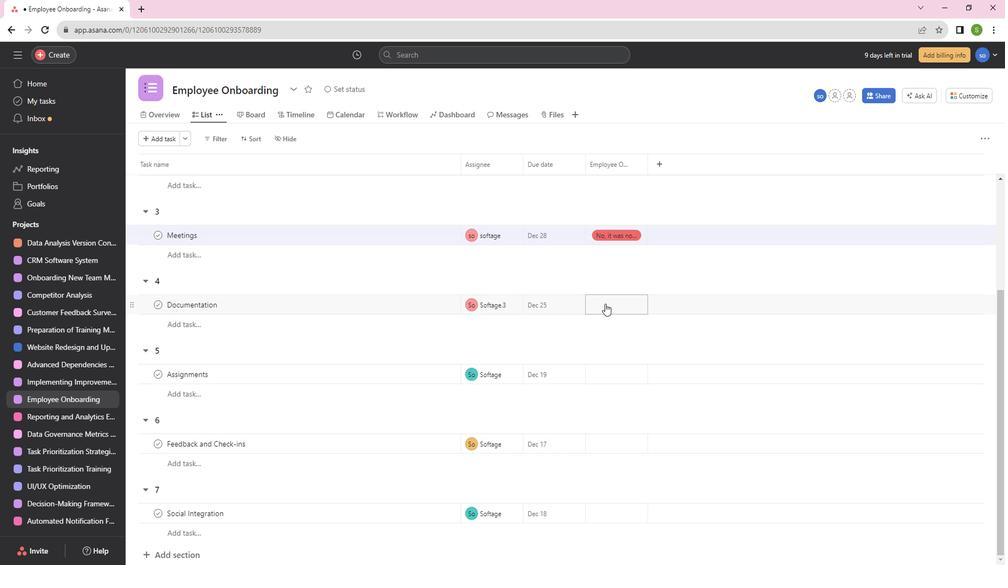 
Action: Mouse moved to (611, 323)
Screenshot: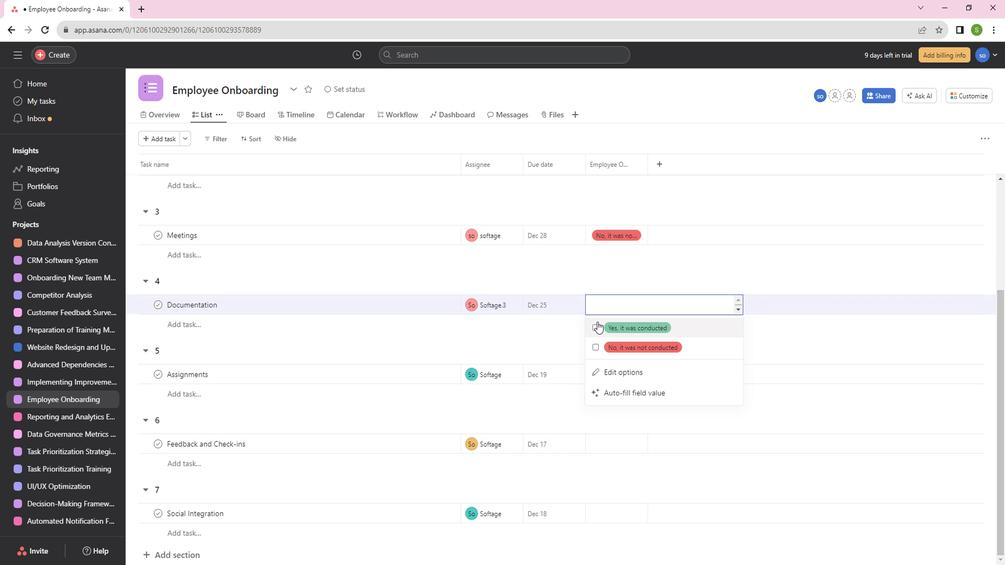 
Action: Mouse pressed left at (611, 323)
Screenshot: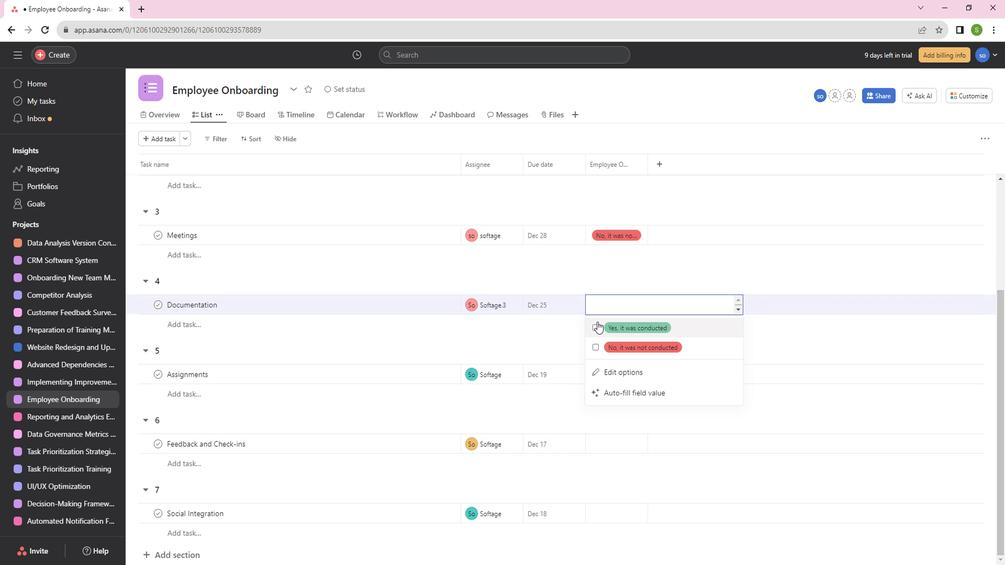 
Action: Mouse moved to (587, 333)
Screenshot: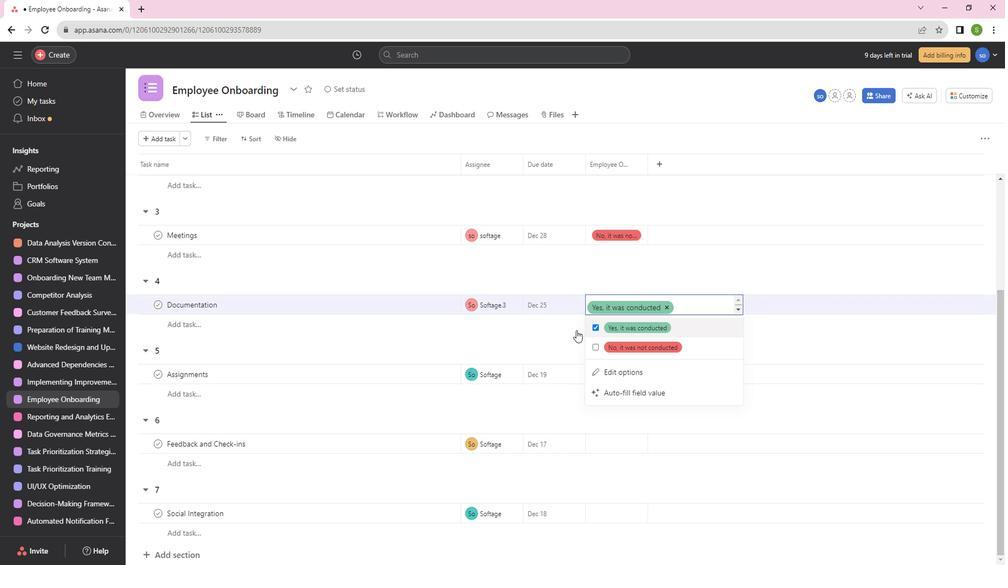 
Action: Mouse pressed left at (587, 333)
Screenshot: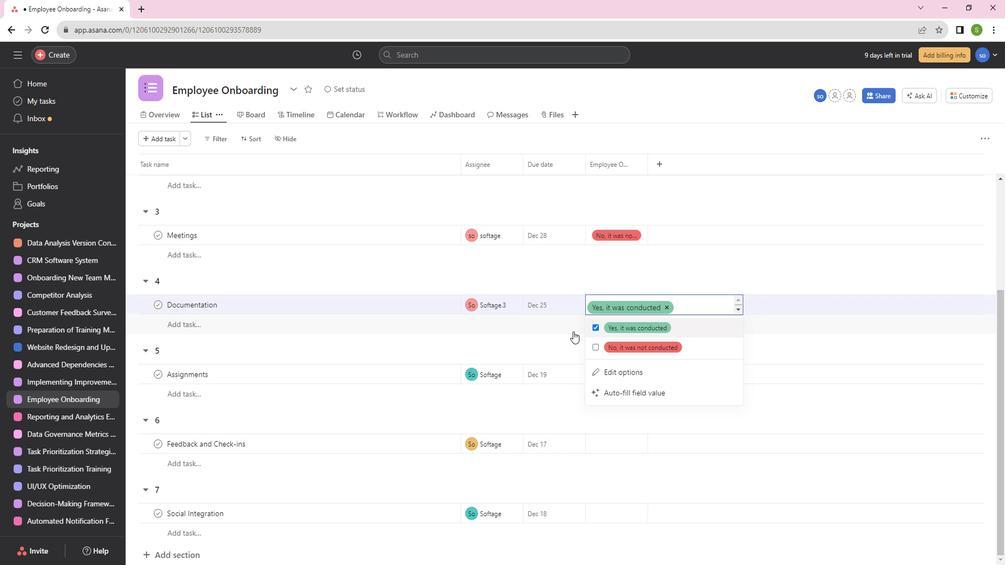 
Action: Mouse moved to (586, 333)
Screenshot: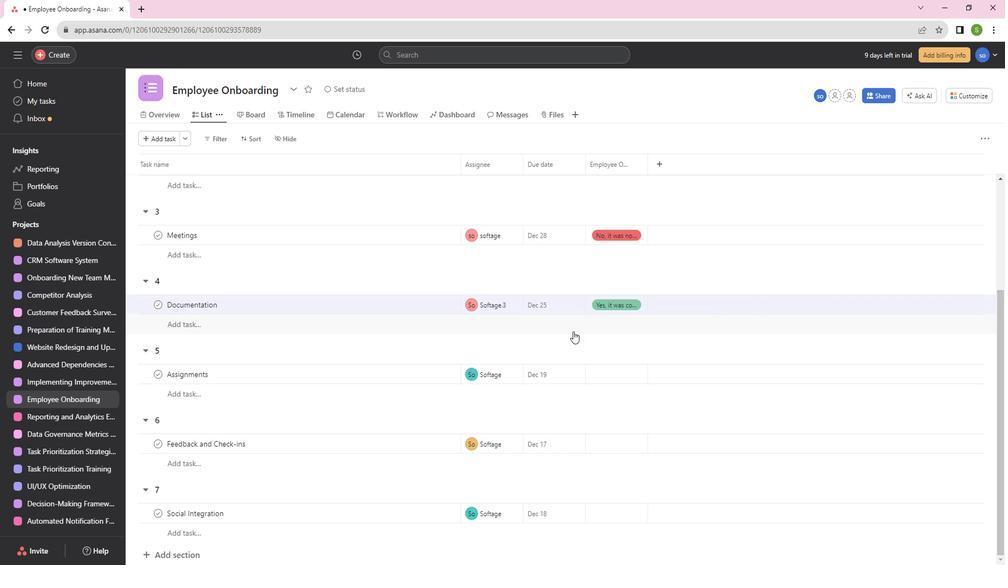 
Action: Mouse scrolled (586, 332) with delta (0, 0)
Screenshot: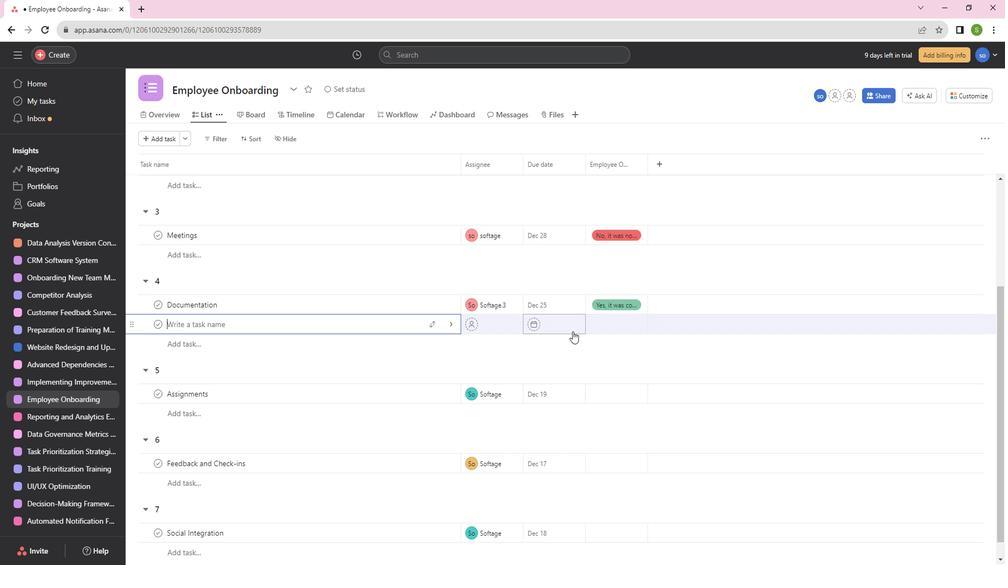 
Action: Mouse scrolled (586, 332) with delta (0, 0)
Screenshot: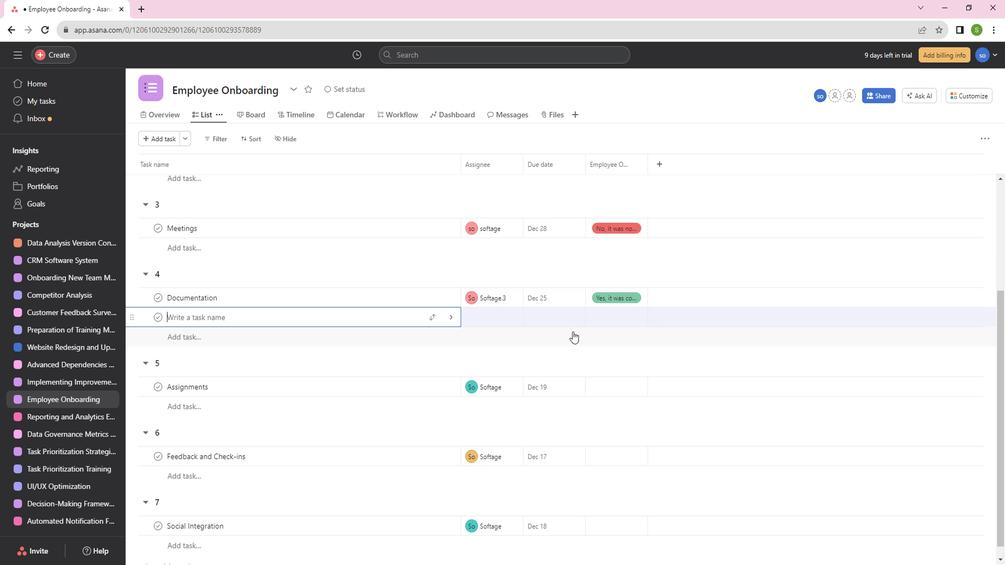 
Action: Mouse moved to (620, 374)
Screenshot: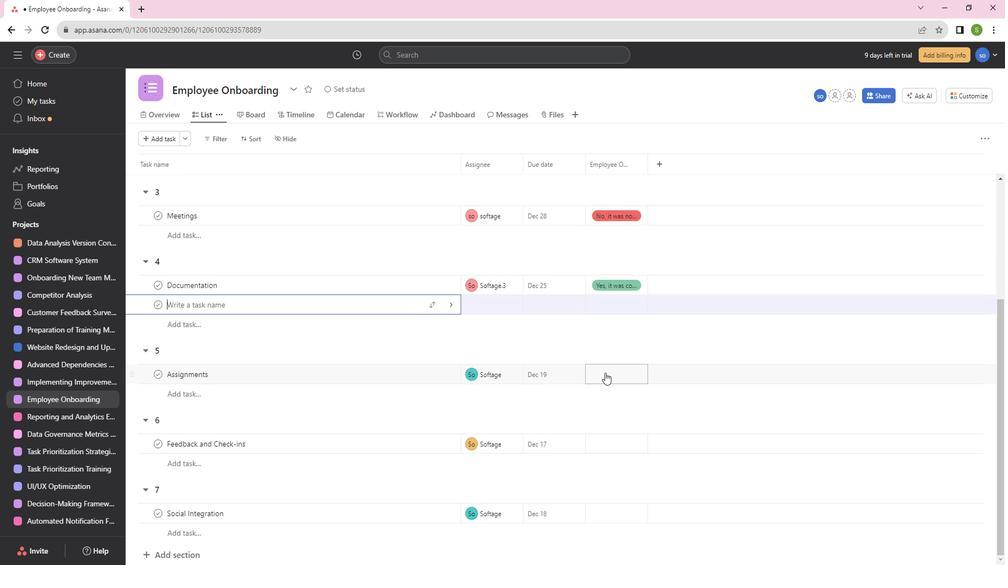 
Action: Mouse pressed left at (620, 374)
Screenshot: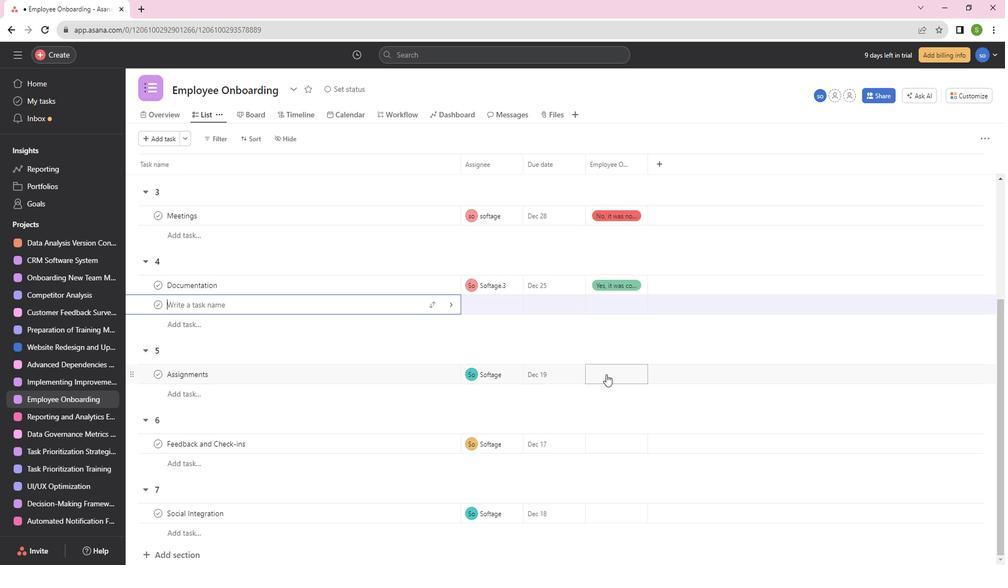 
Action: Mouse moved to (612, 393)
Screenshot: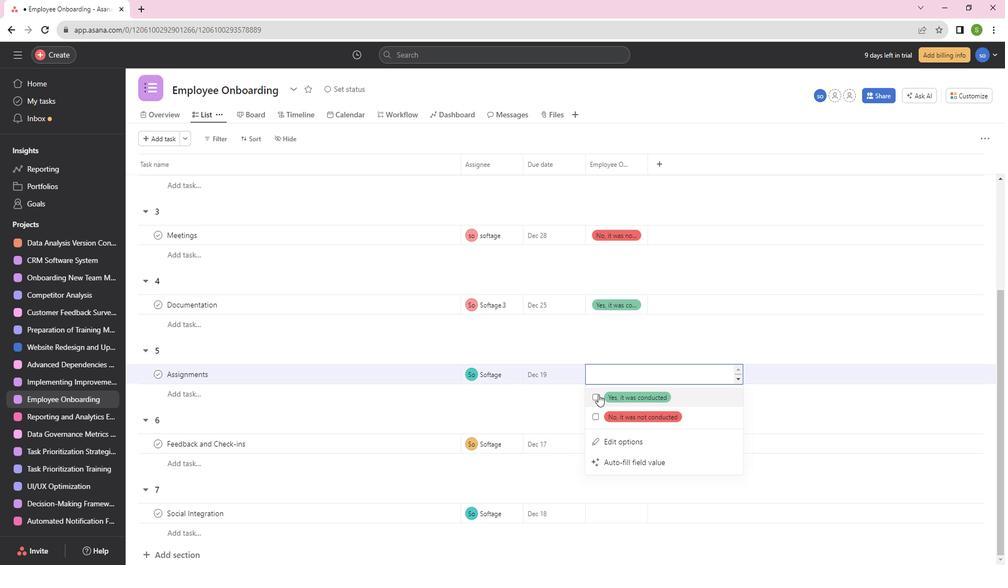 
Action: Mouse pressed left at (612, 393)
Screenshot: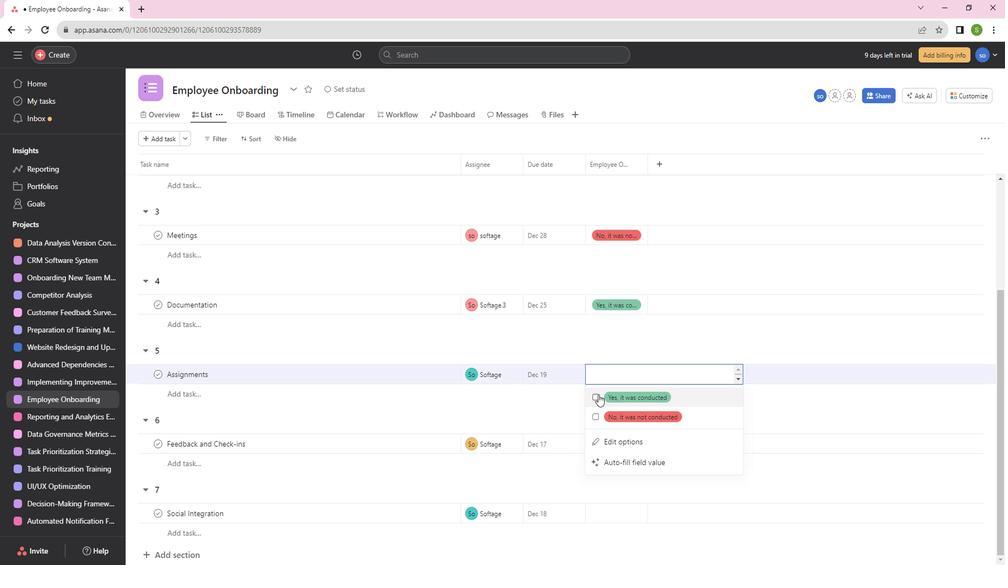 
Action: Mouse moved to (591, 406)
Screenshot: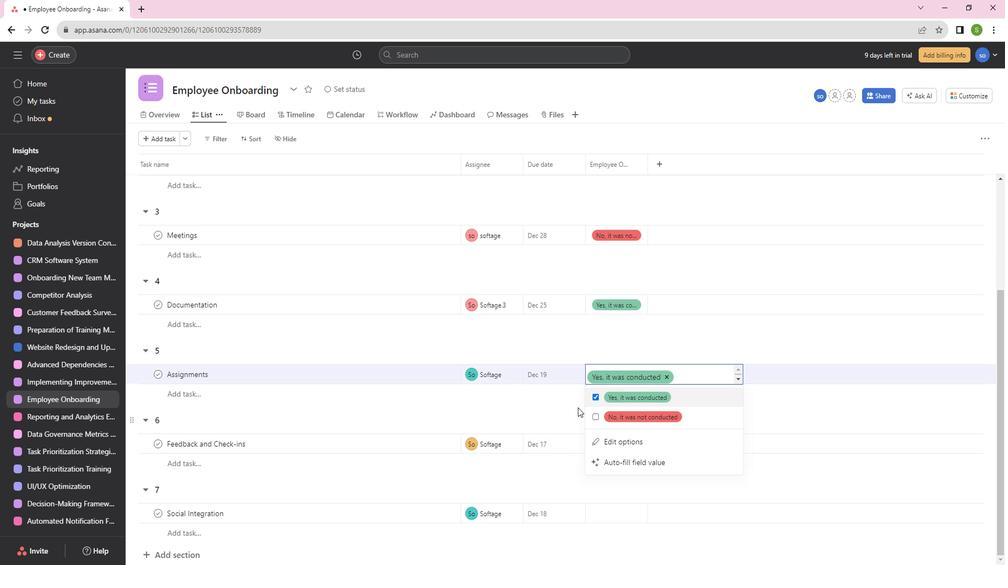 
Action: Mouse pressed left at (591, 406)
Screenshot: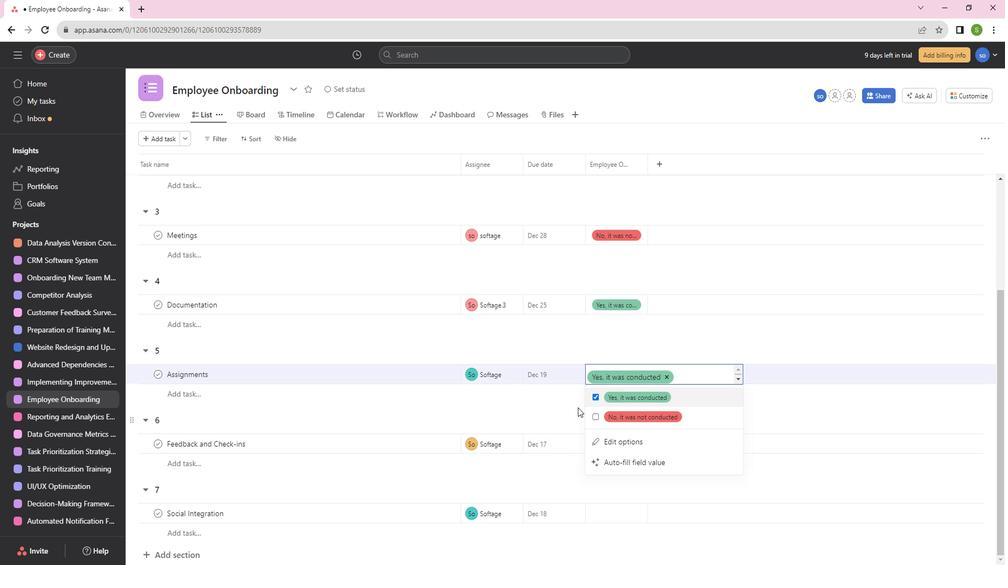 
Action: Mouse moved to (623, 440)
Screenshot: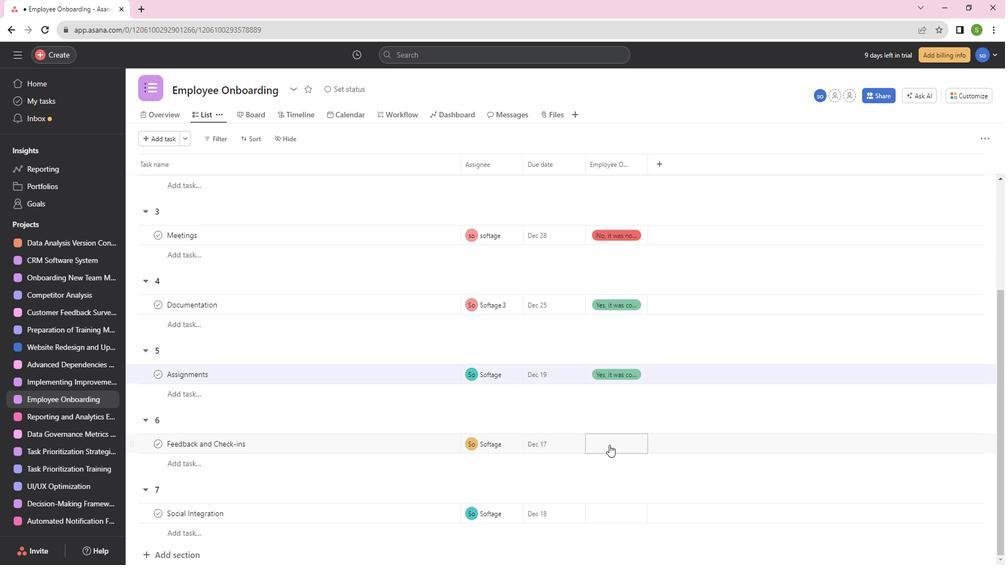 
Action: Mouse pressed left at (623, 440)
Screenshot: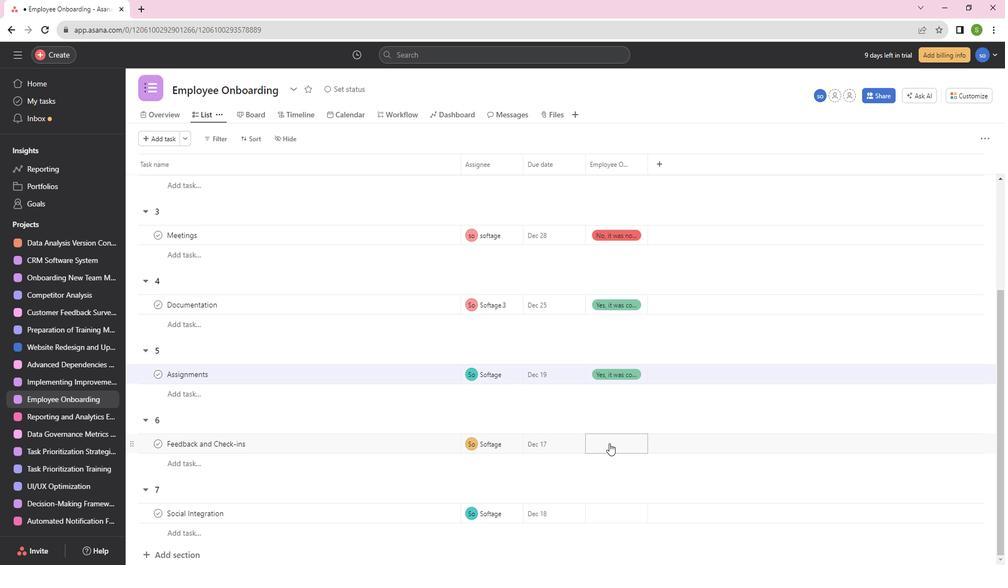 
Action: Mouse moved to (614, 481)
Screenshot: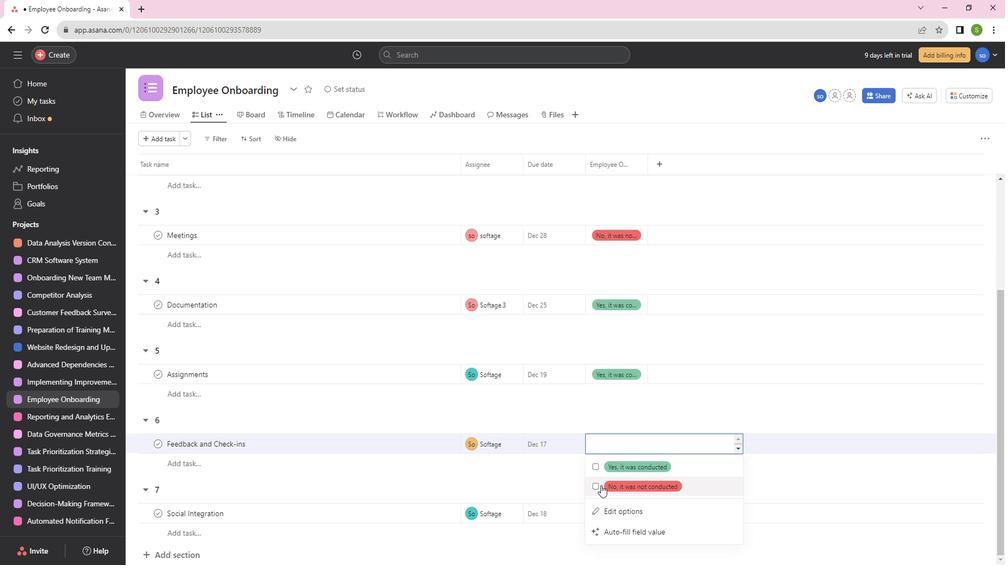
Action: Mouse pressed left at (614, 481)
Screenshot: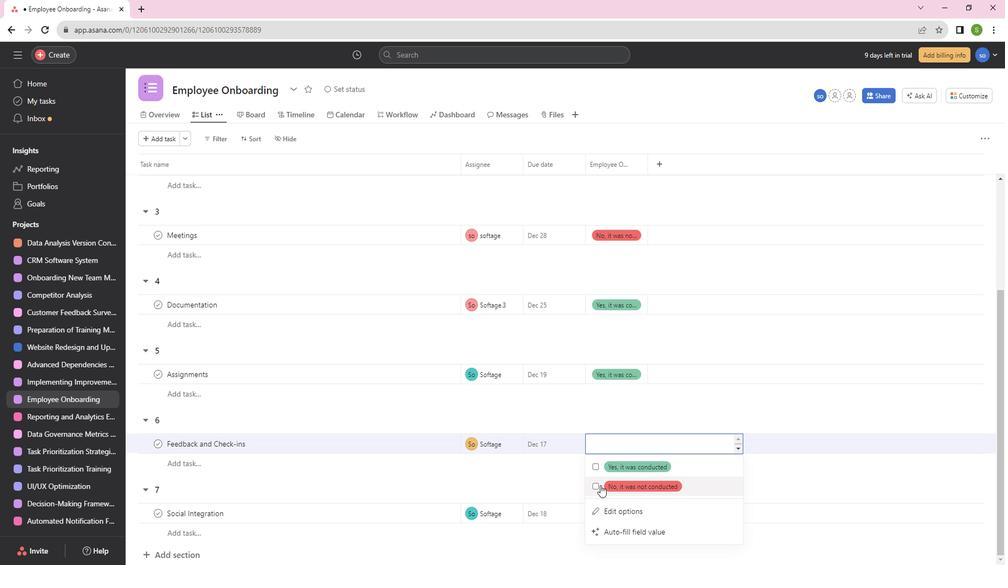 
Action: Mouse moved to (583, 483)
Screenshot: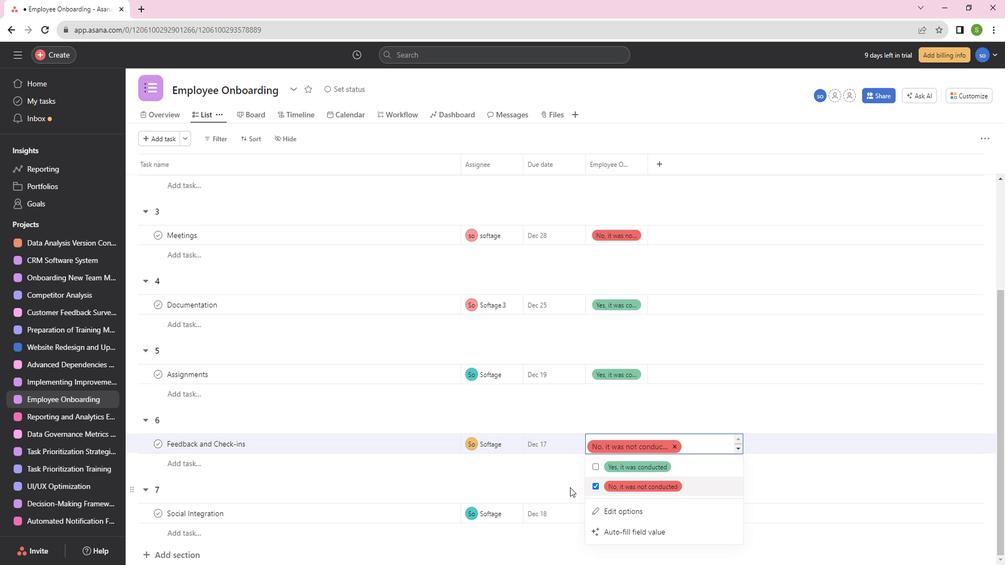 
Action: Mouse pressed left at (583, 483)
Screenshot: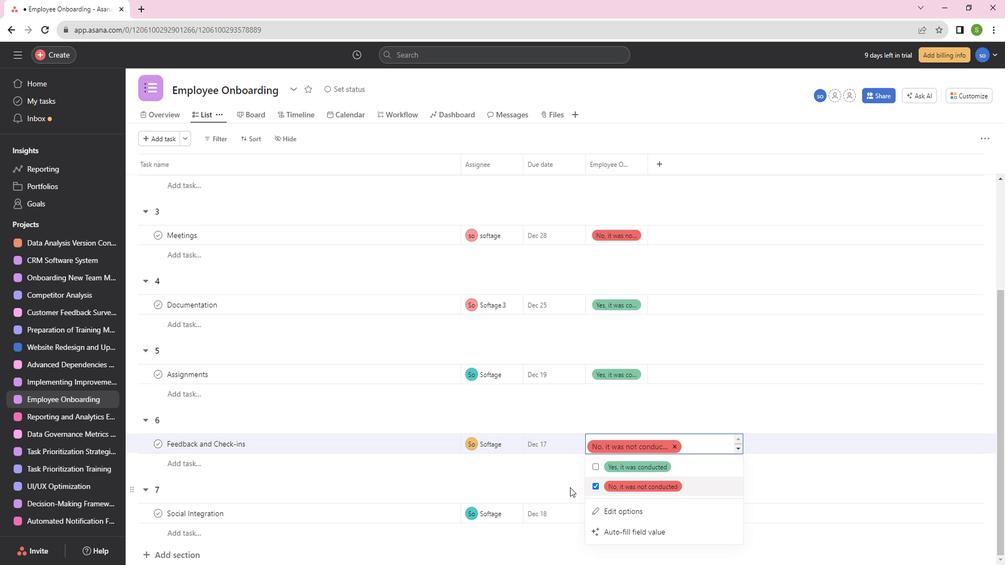 
Action: Mouse moved to (625, 507)
Screenshot: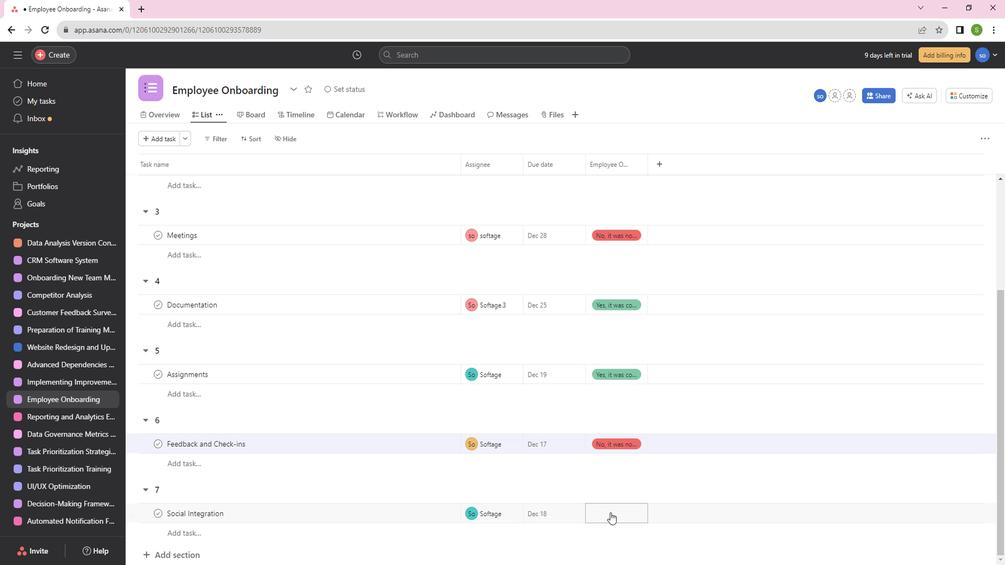
Action: Mouse pressed left at (625, 507)
Screenshot: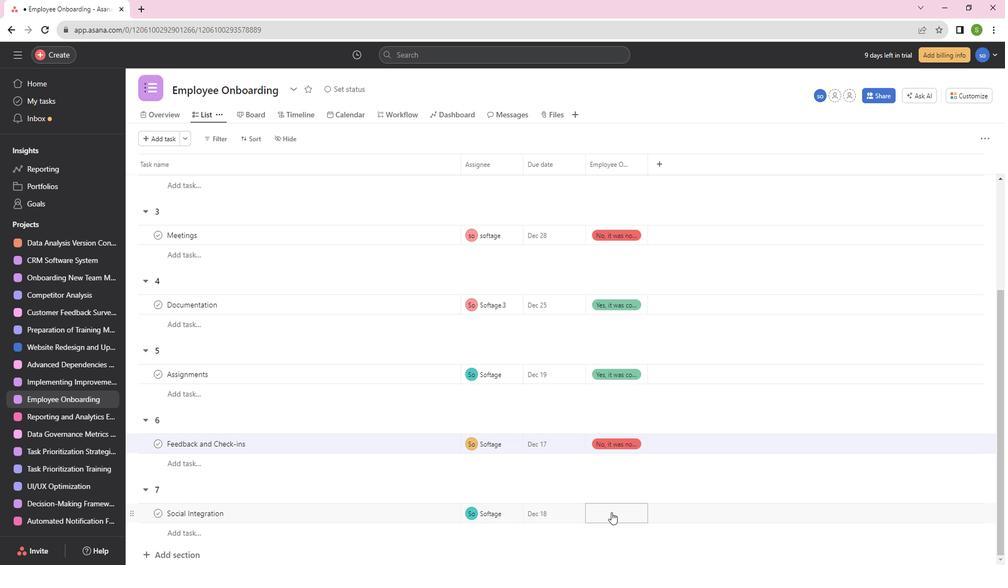 
Action: Mouse moved to (607, 448)
Screenshot: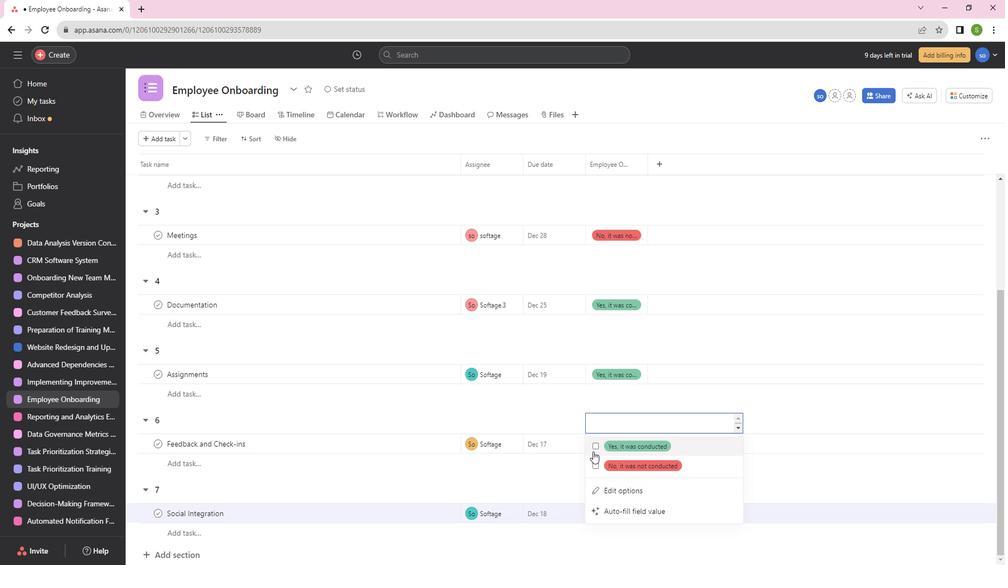 
Action: Mouse pressed left at (607, 448)
Screenshot: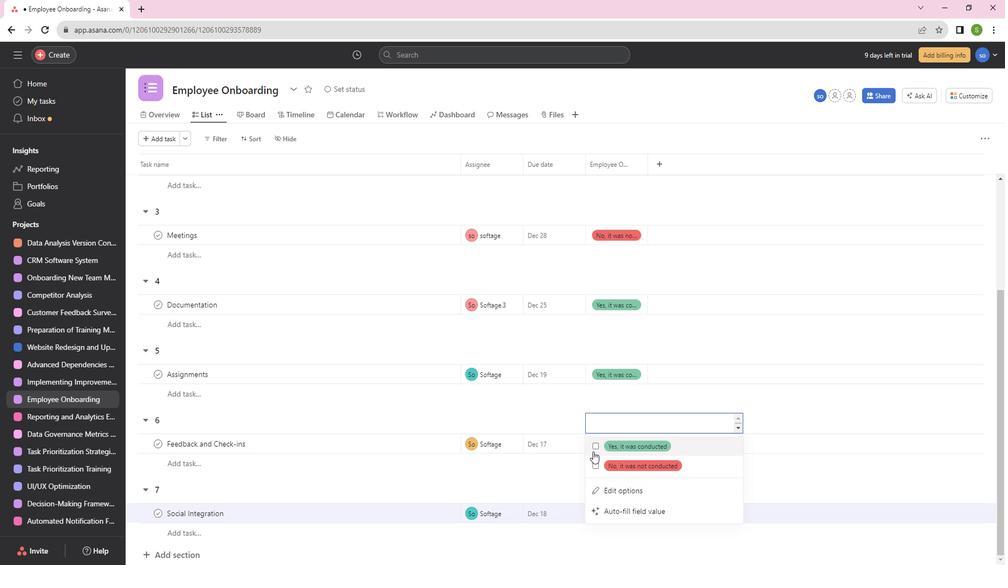 
Action: Mouse moved to (794, 471)
Screenshot: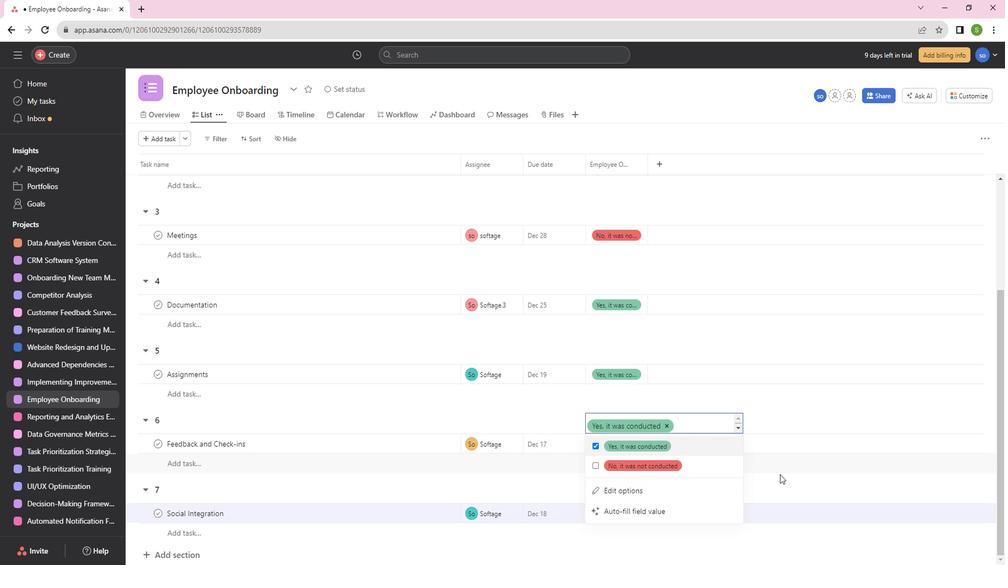 
Action: Mouse pressed left at (794, 471)
Screenshot: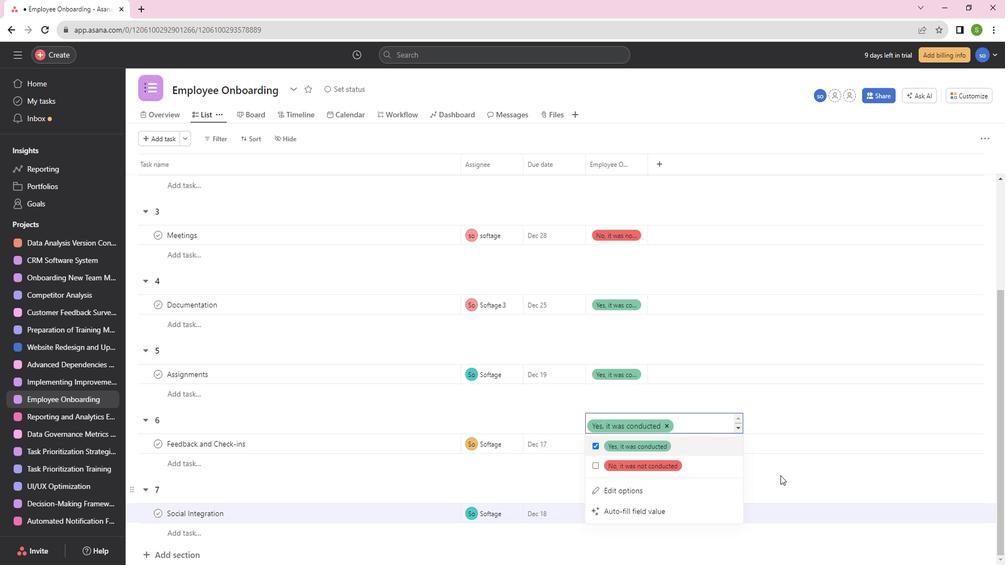 
Action: Mouse moved to (780, 433)
Screenshot: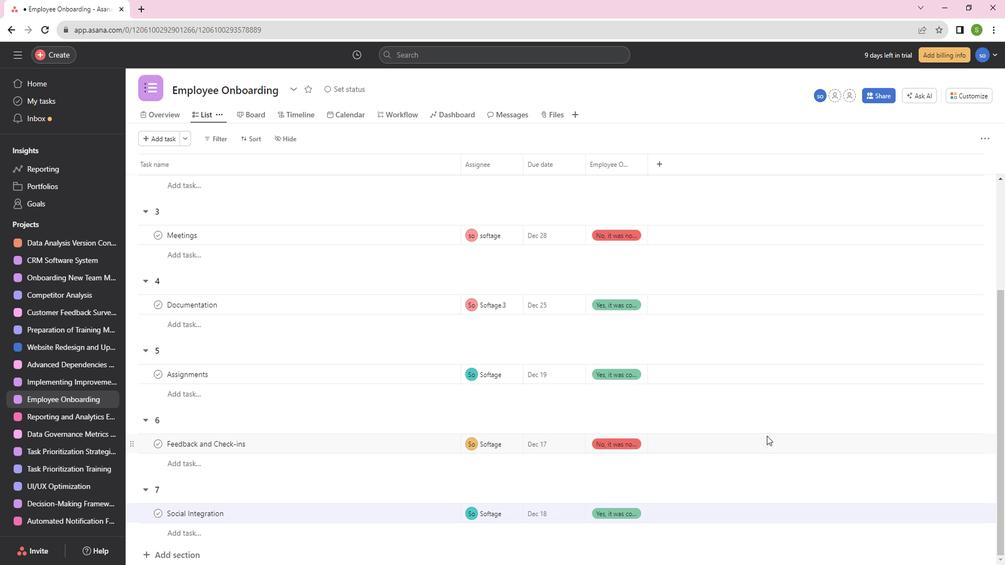 
Action: Mouse scrolled (780, 433) with delta (0, 0)
Screenshot: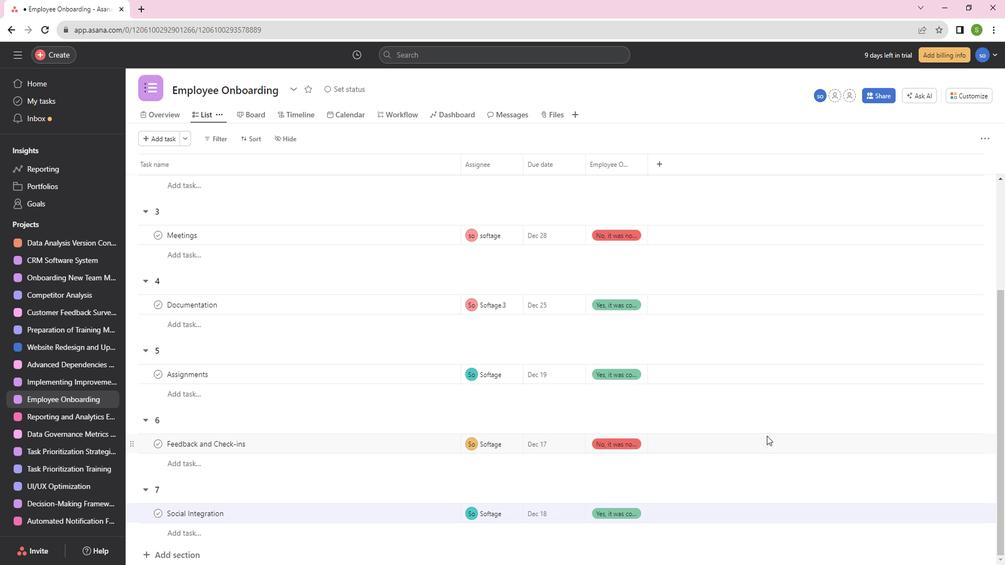 
Action: Mouse scrolled (780, 433) with delta (0, 0)
Screenshot: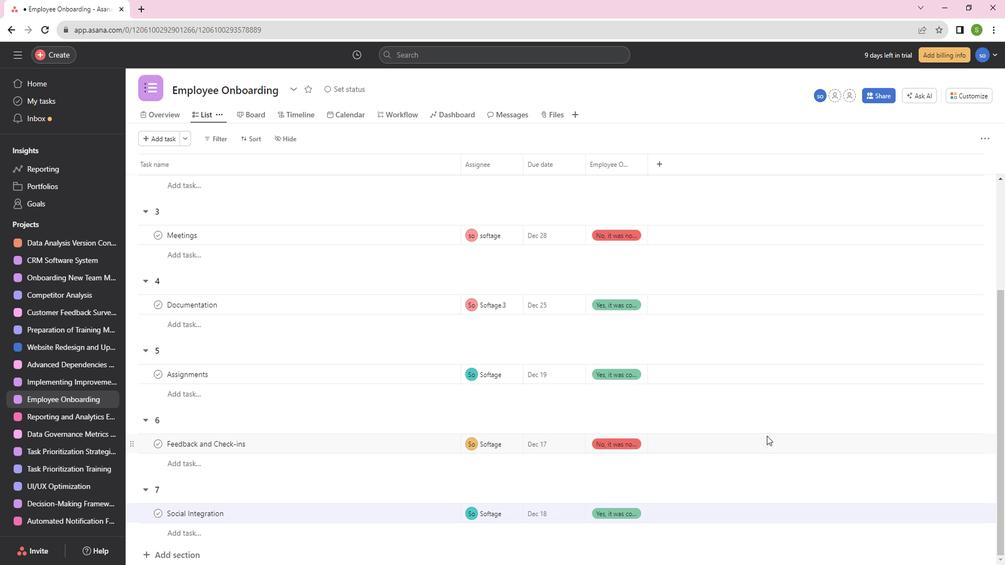 
Action: Mouse scrolled (780, 433) with delta (0, 0)
Screenshot: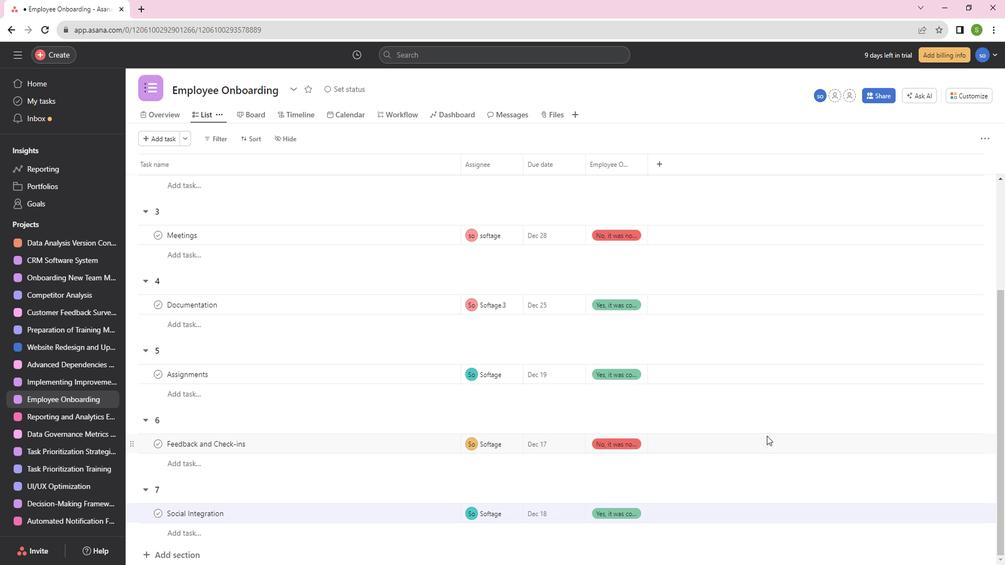 
Action: Mouse scrolled (780, 434) with delta (0, 0)
Screenshot: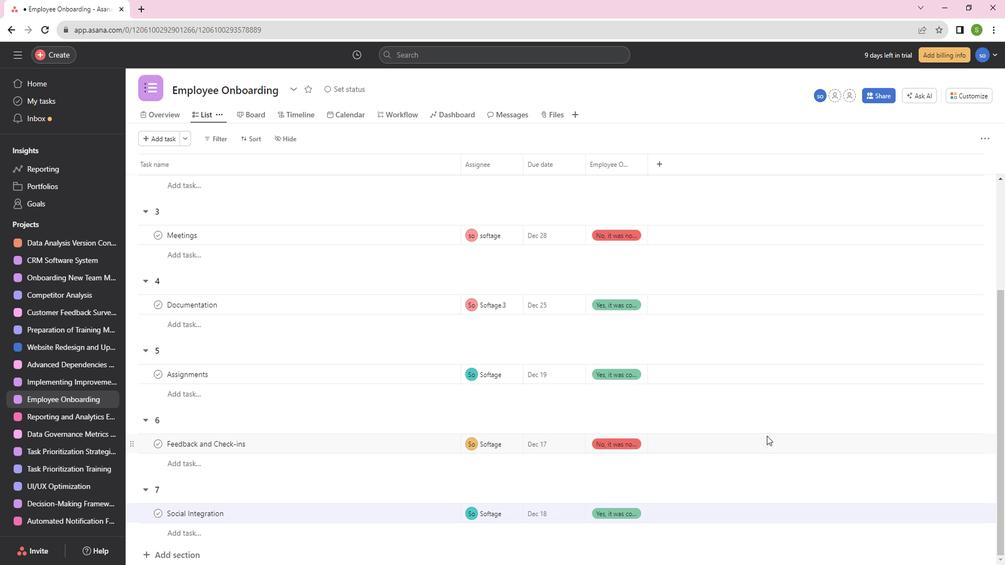 
Action: Mouse moved to (781, 433)
Screenshot: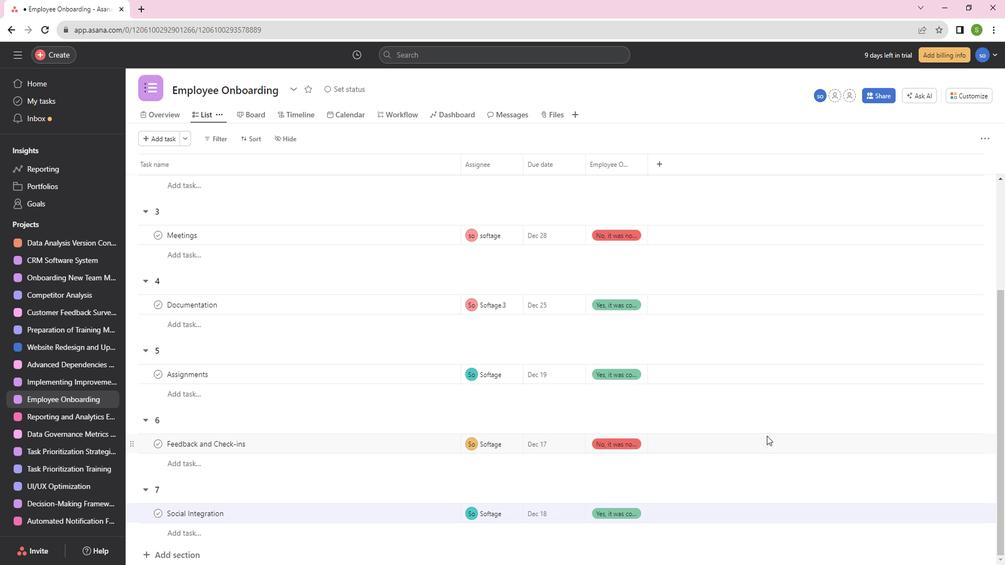 
Action: Mouse scrolled (781, 434) with delta (0, 0)
Screenshot: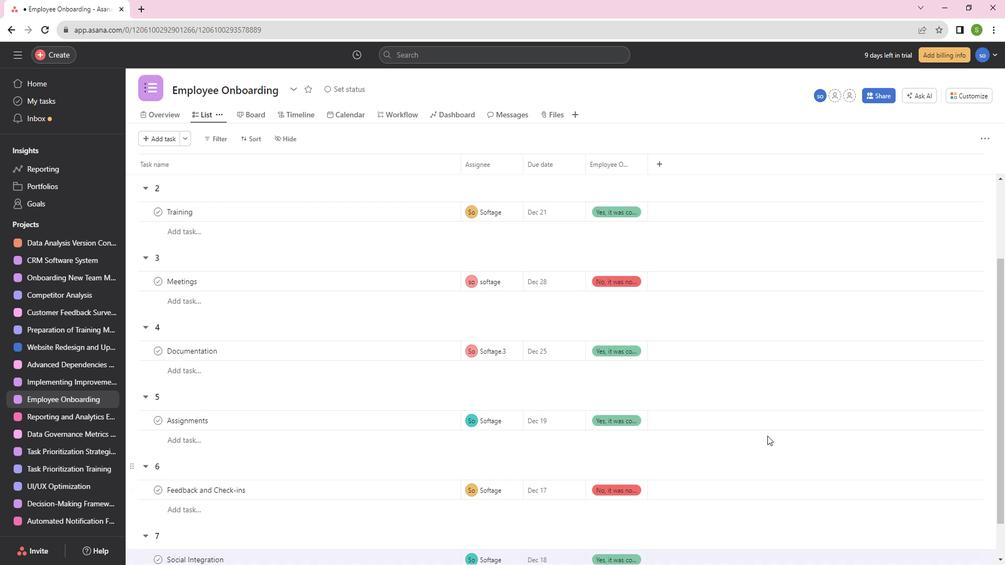 
Action: Mouse scrolled (781, 434) with delta (0, 0)
Screenshot: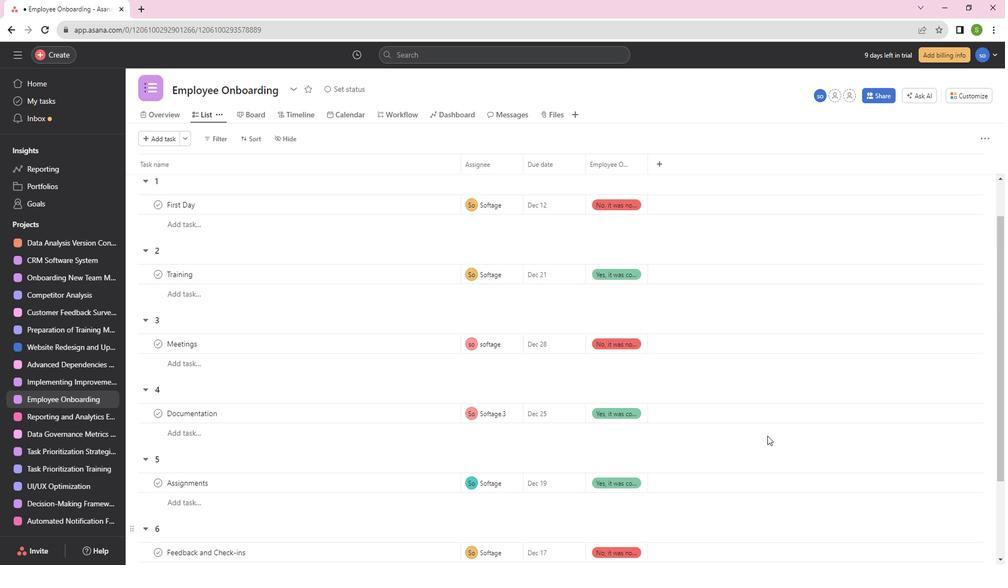 
Action: Mouse scrolled (781, 434) with delta (0, 0)
Screenshot: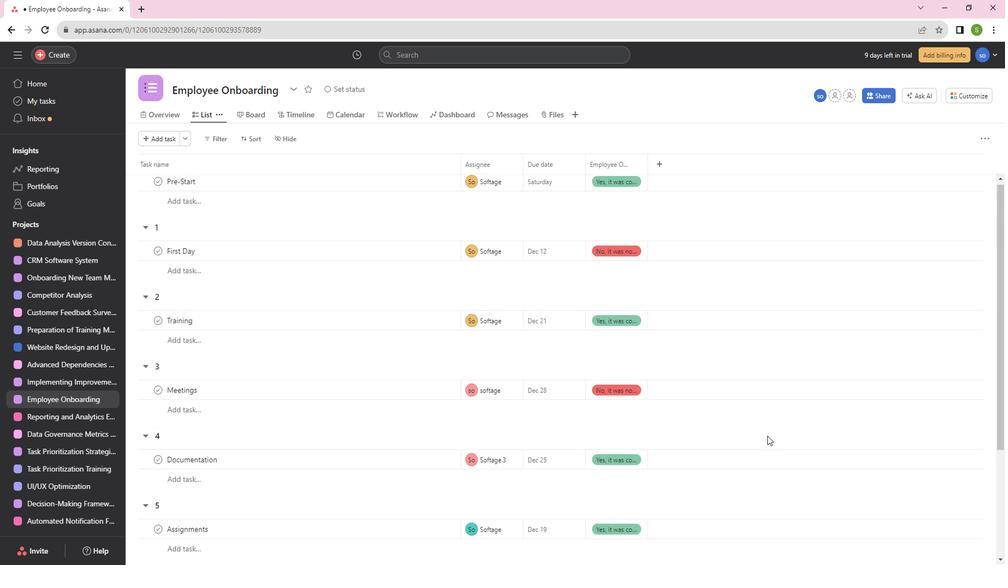 
Action: Mouse scrolled (781, 434) with delta (0, 0)
Screenshot: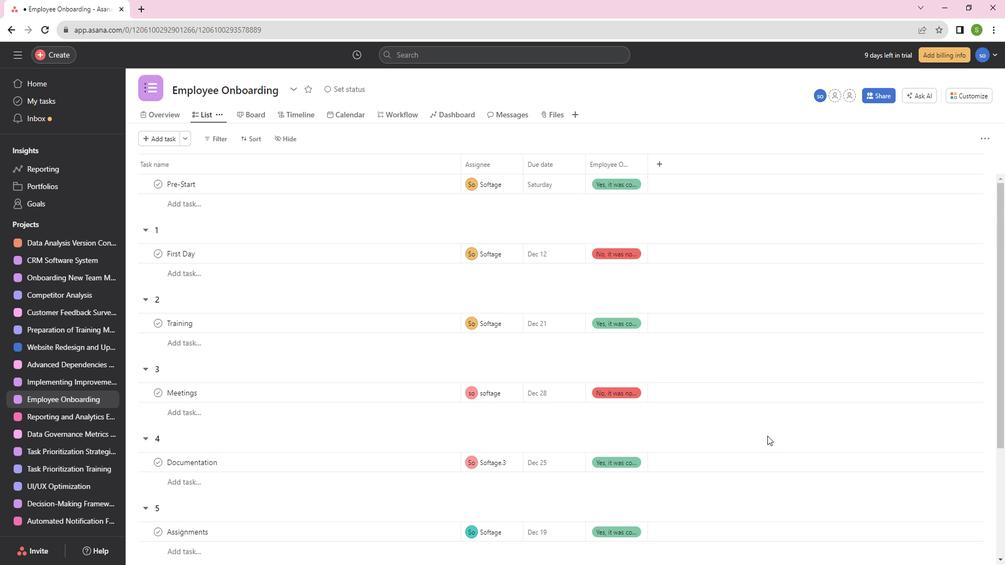 
